 Task: Create new contact,   with mail id: 'SimonRiya@aisin.com', first name: 'Riya', Last name: 'Simon', Job Title: Chief Technology Officer, Phone number (202) 555-8901. Change life cycle stage to  'Lead' and lead status to 'New'. Add new company to the associated contact: www.oocllogistics.com
 and type: Reseller. Logged in from softage.3@softage.net
Action: Mouse moved to (67, 70)
Screenshot: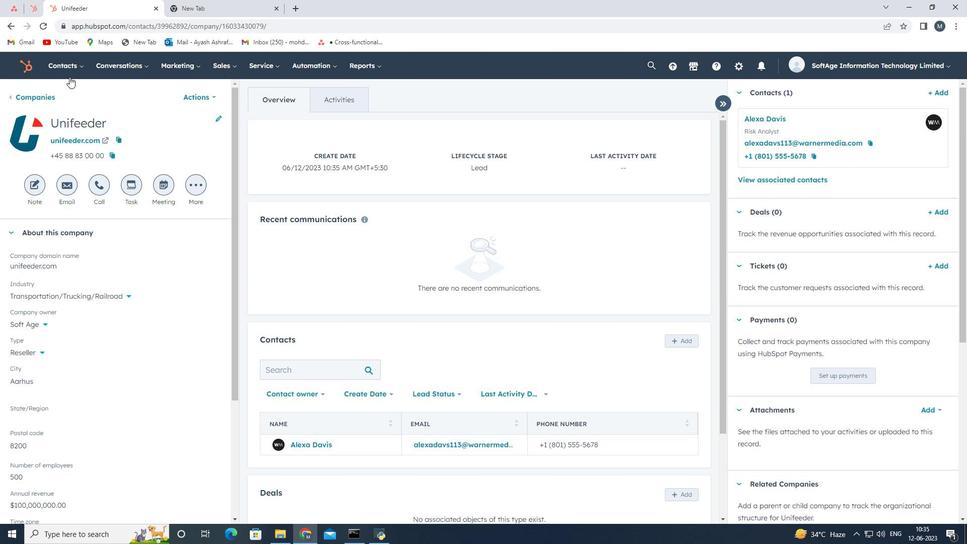 
Action: Mouse pressed left at (67, 70)
Screenshot: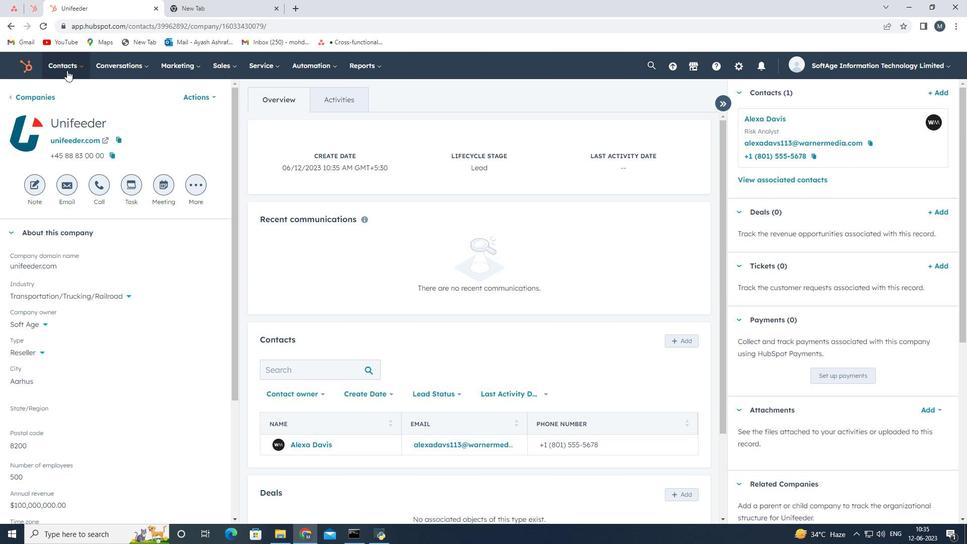 
Action: Mouse moved to (18, 66)
Screenshot: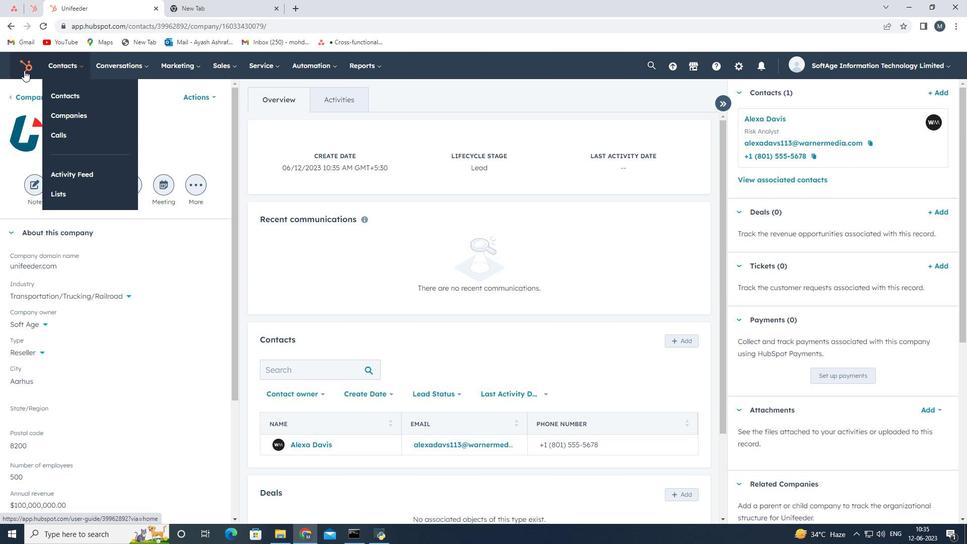 
Action: Mouse pressed left at (18, 66)
Screenshot: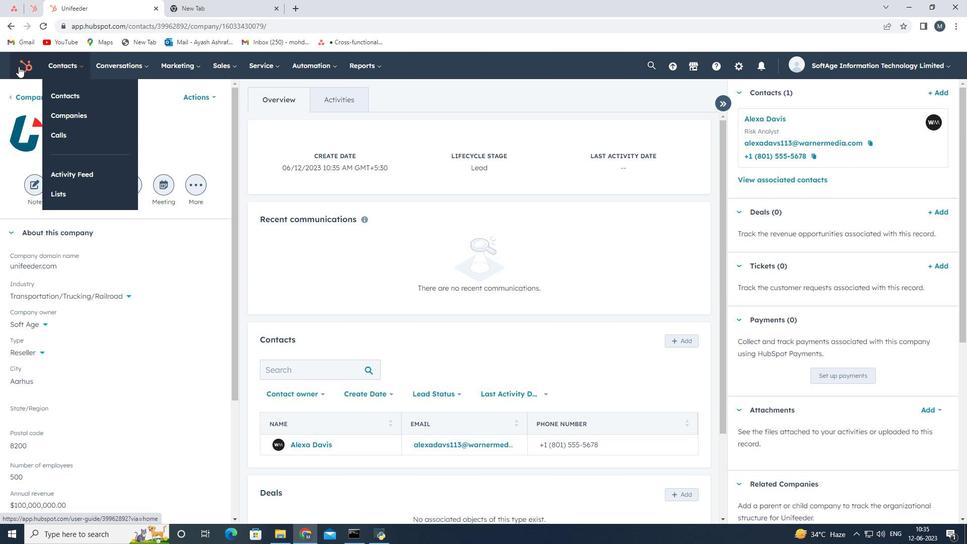 
Action: Mouse moved to (60, 70)
Screenshot: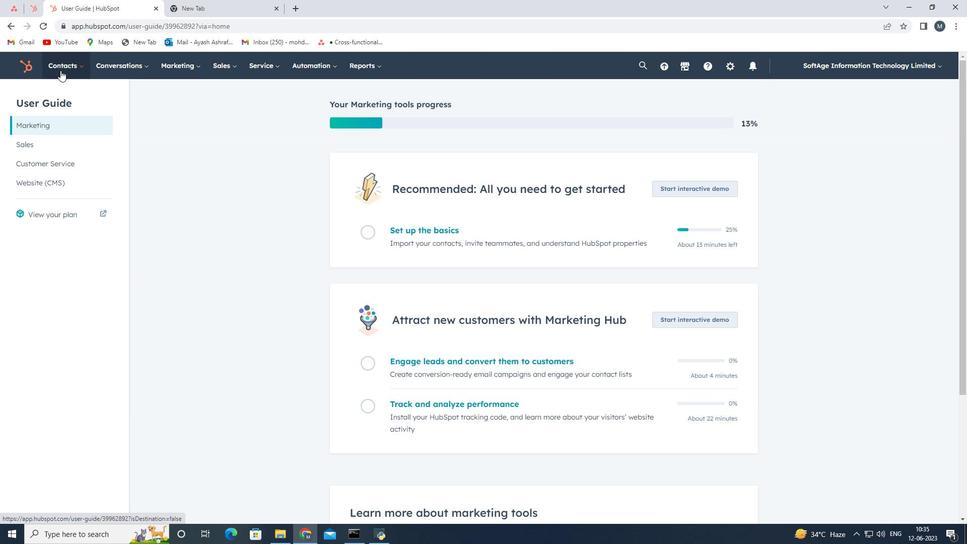 
Action: Mouse pressed left at (60, 70)
Screenshot: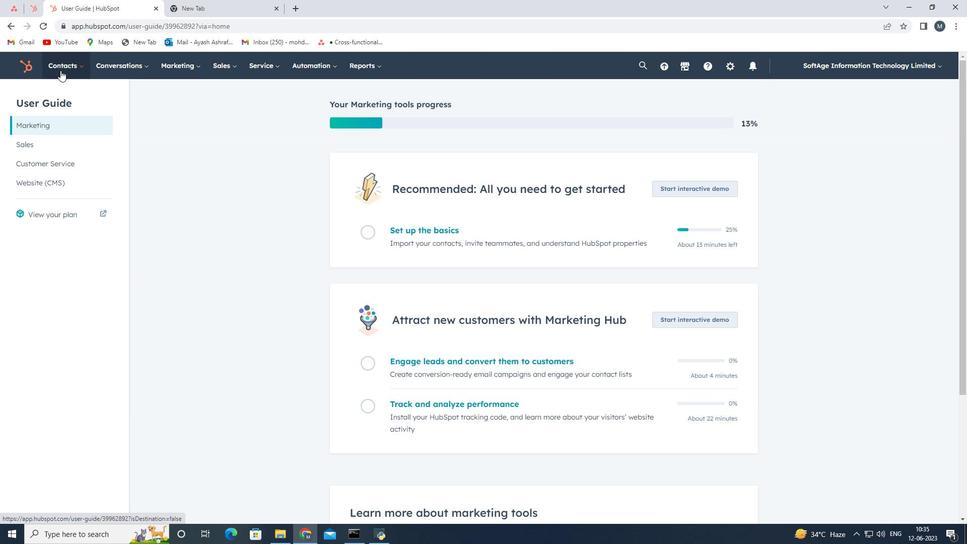 
Action: Mouse moved to (76, 97)
Screenshot: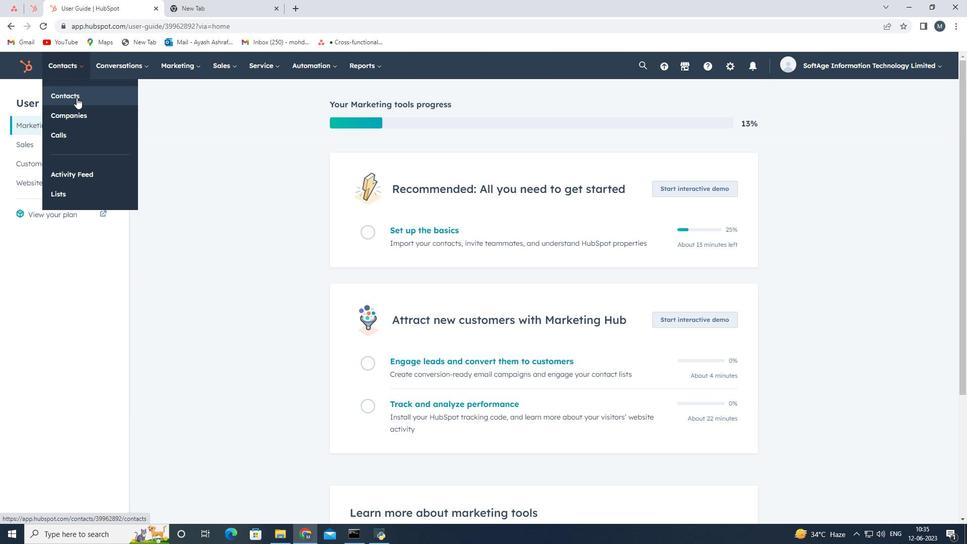 
Action: Mouse pressed left at (76, 97)
Screenshot: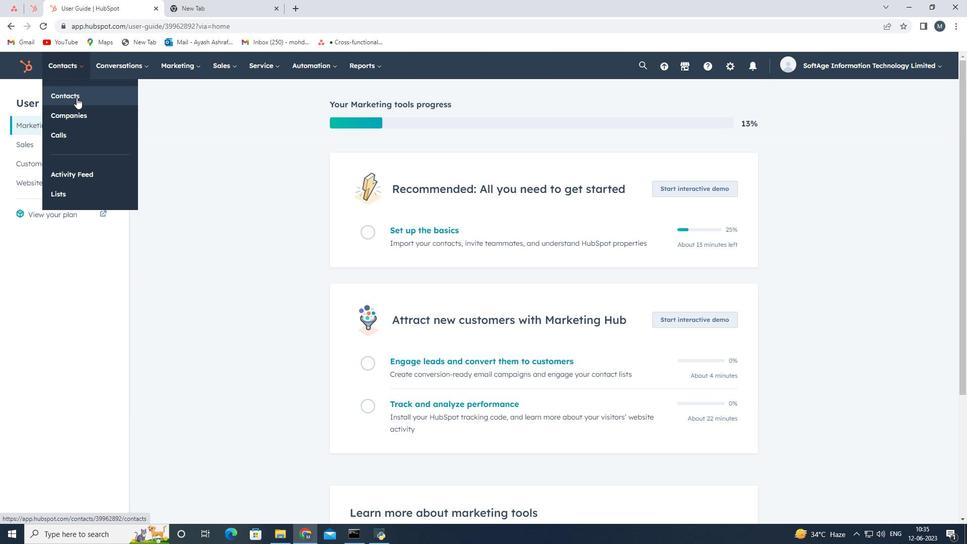 
Action: Mouse moved to (914, 99)
Screenshot: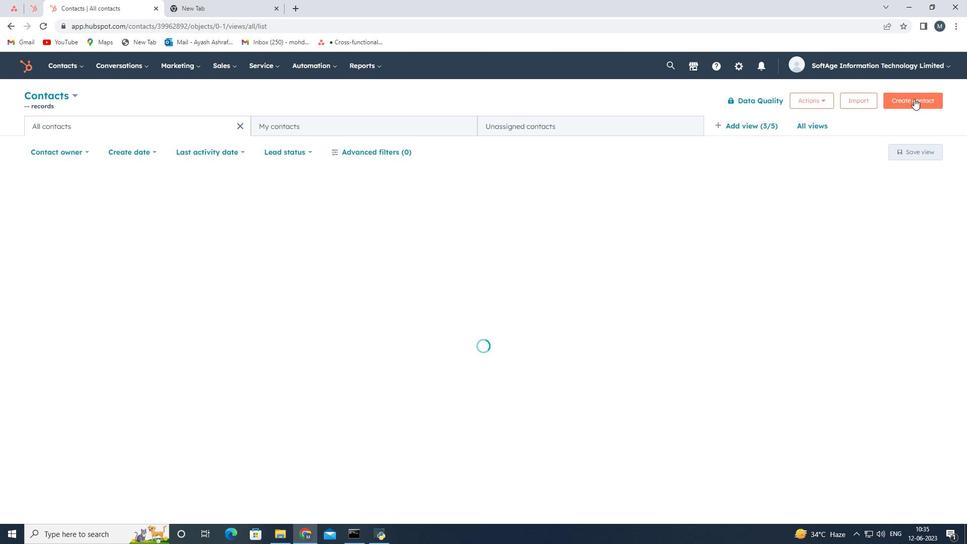 
Action: Mouse pressed left at (914, 99)
Screenshot: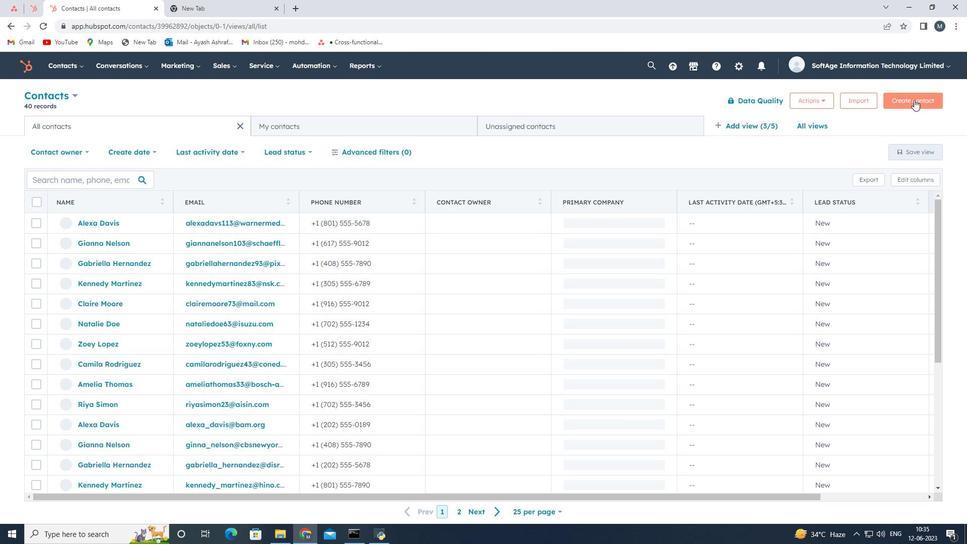 
Action: Mouse moved to (808, 145)
Screenshot: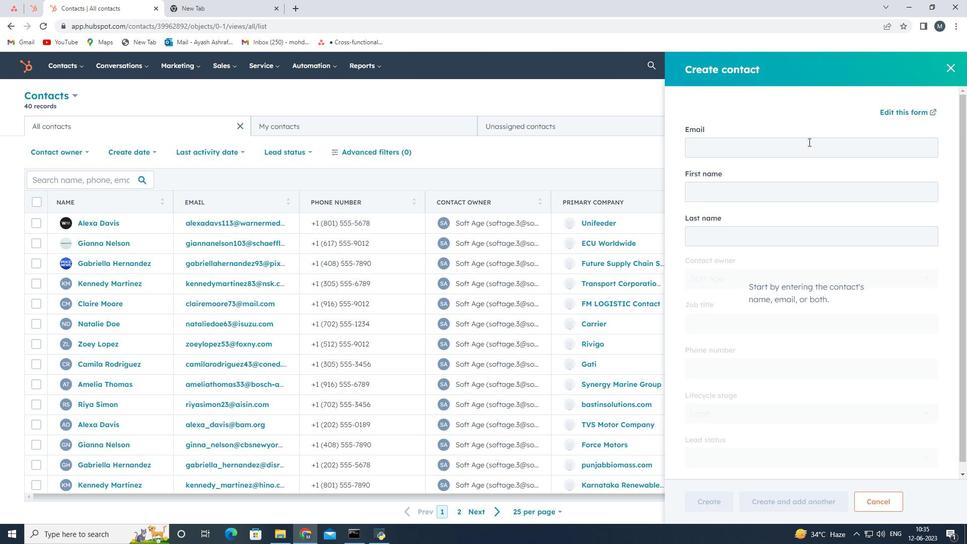 
Action: Mouse pressed left at (808, 145)
Screenshot: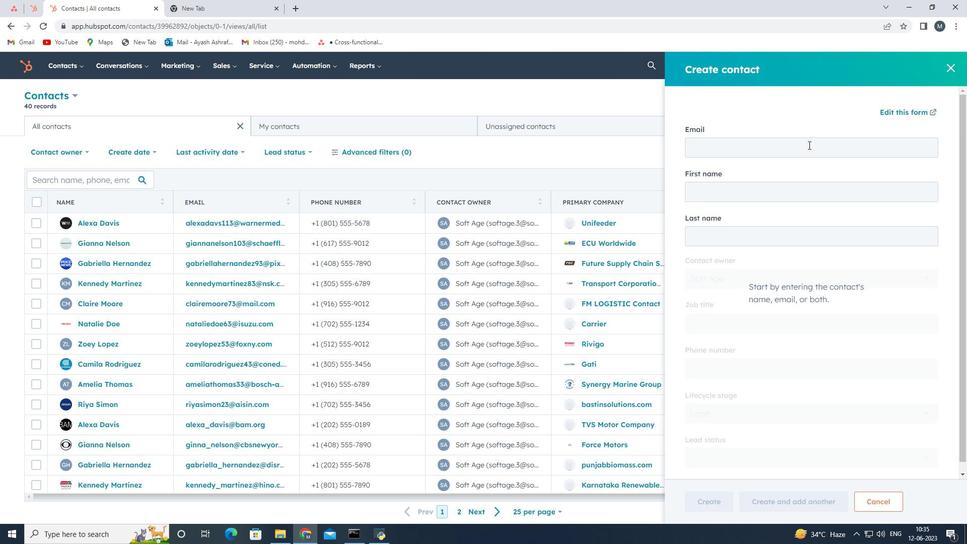
Action: Mouse moved to (809, 129)
Screenshot: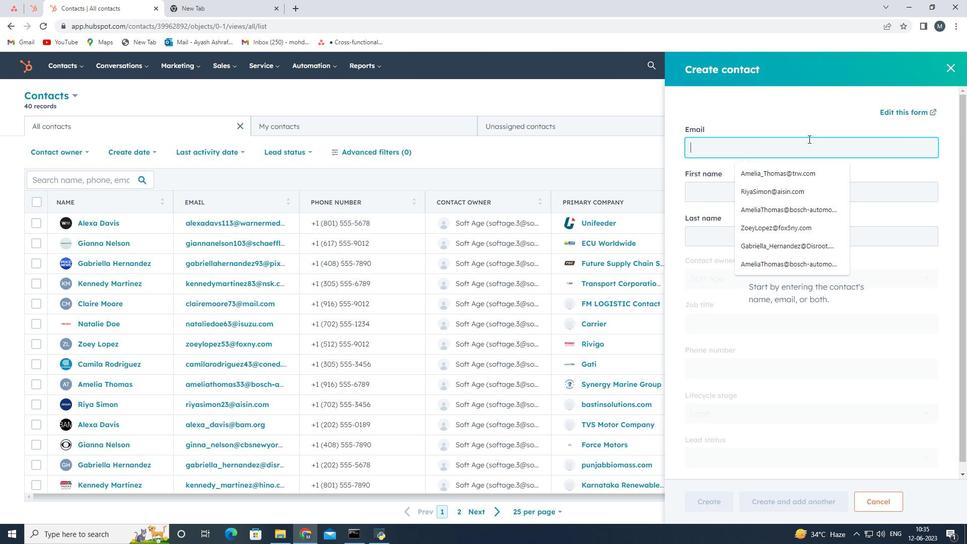 
Action: Key pressed <Key.shift>Simon<Key.shift>Rya<Key.backspace><Key.backspace>iya<Key.shift><Key.shift><Key.shift><Key.shift><Key.shift><Key.shift><Key.shift><Key.shift><Key.shift><Key.shift><Key.shift><Key.shift><Key.shift><Key.shift><Key.shift><Key.shift>@aisin.com
Screenshot: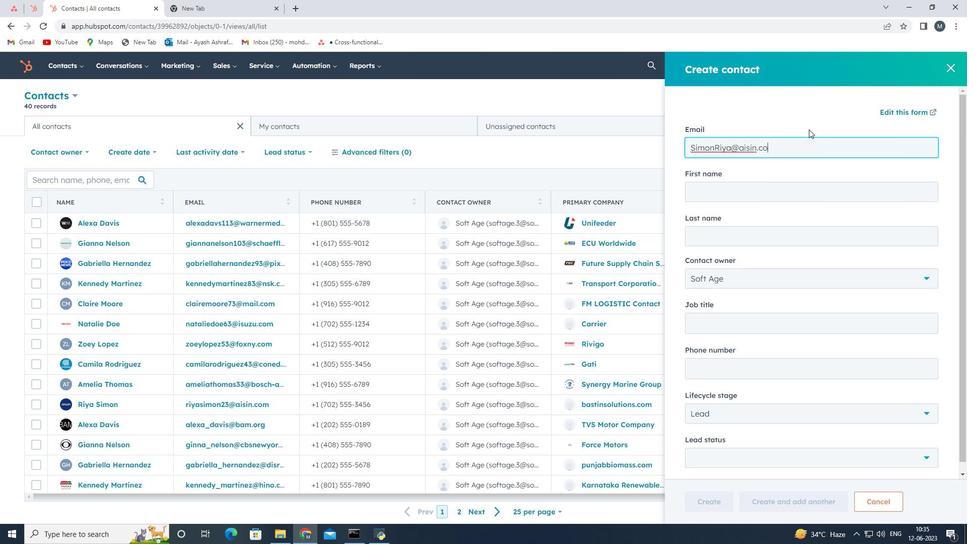 
Action: Mouse moved to (744, 190)
Screenshot: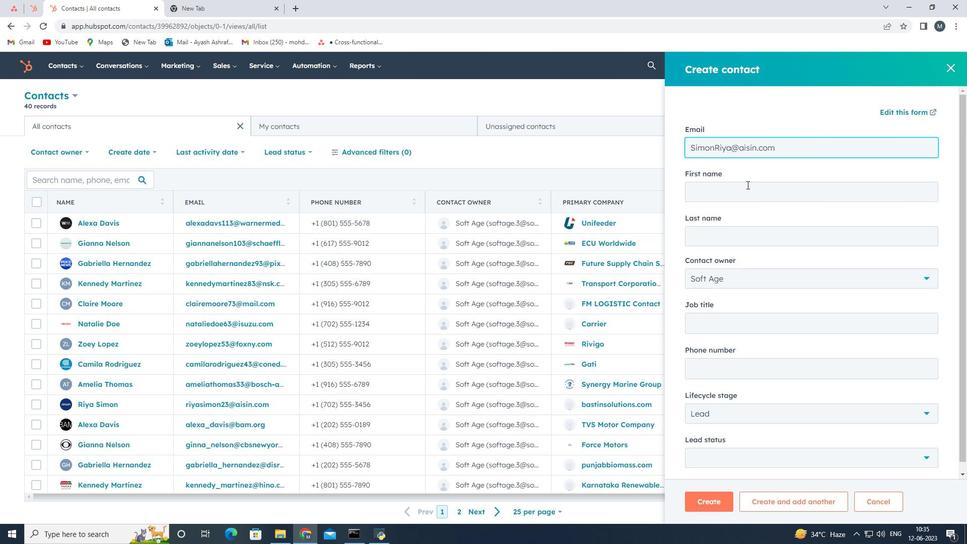 
Action: Mouse pressed left at (744, 190)
Screenshot: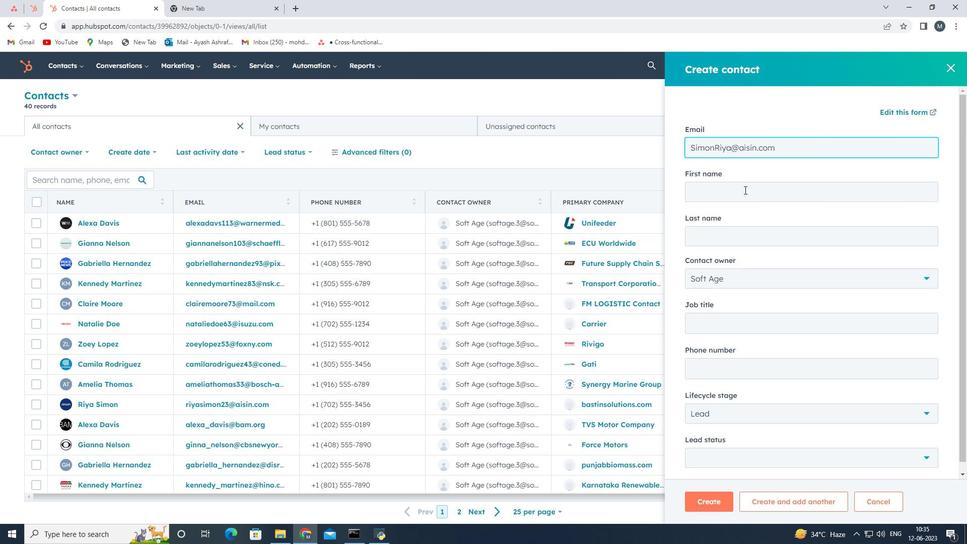 
Action: Key pressed <Key.shift>
Screenshot: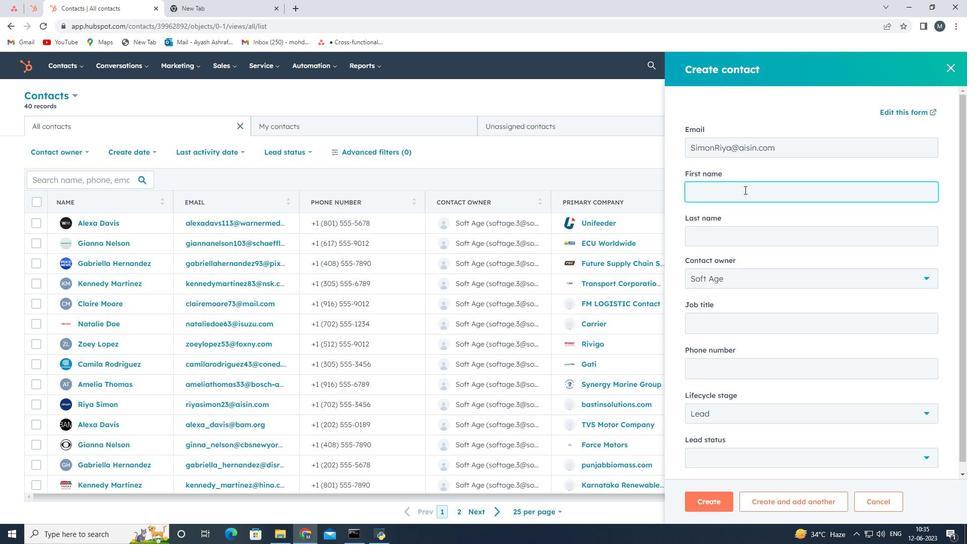 
Action: Mouse moved to (745, 187)
Screenshot: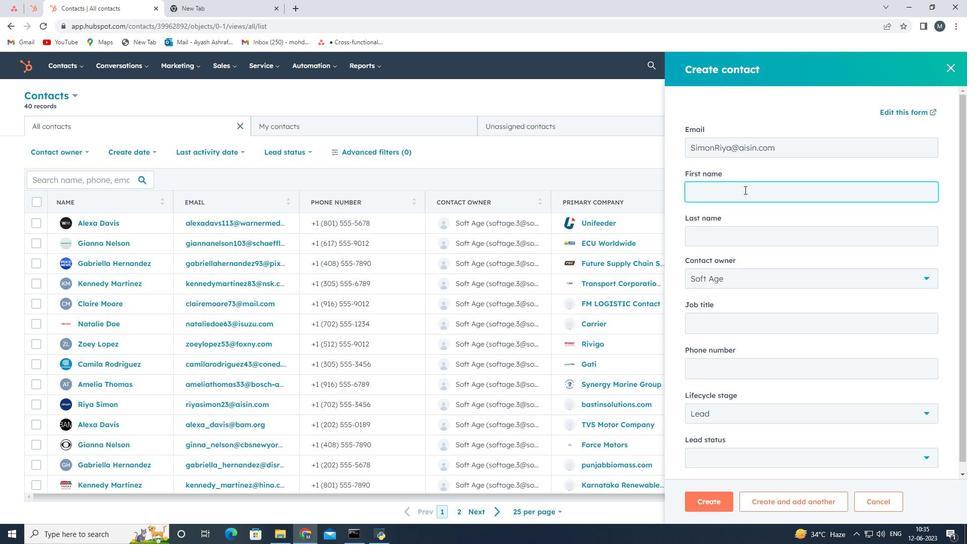 
Action: Key pressed <Key.shift><Key.shift><Key.shift><Key.shift><Key.shift><Key.shift><Key.shift><Key.shift><Key.shift><Key.shift><Key.shift><Key.shift><Key.shift><Key.shift><Key.shift><Key.shift><Key.shift><Key.shift><Key.shift><Key.shift><Key.shift><Key.shift><Key.shift><Key.shift><Key.shift><Key.shift>
Screenshot: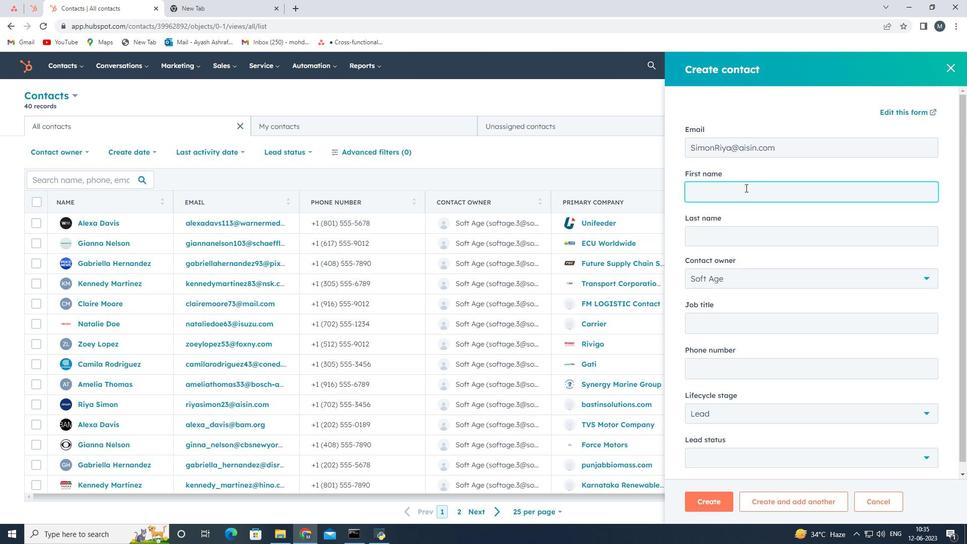 
Action: Mouse moved to (746, 187)
Screenshot: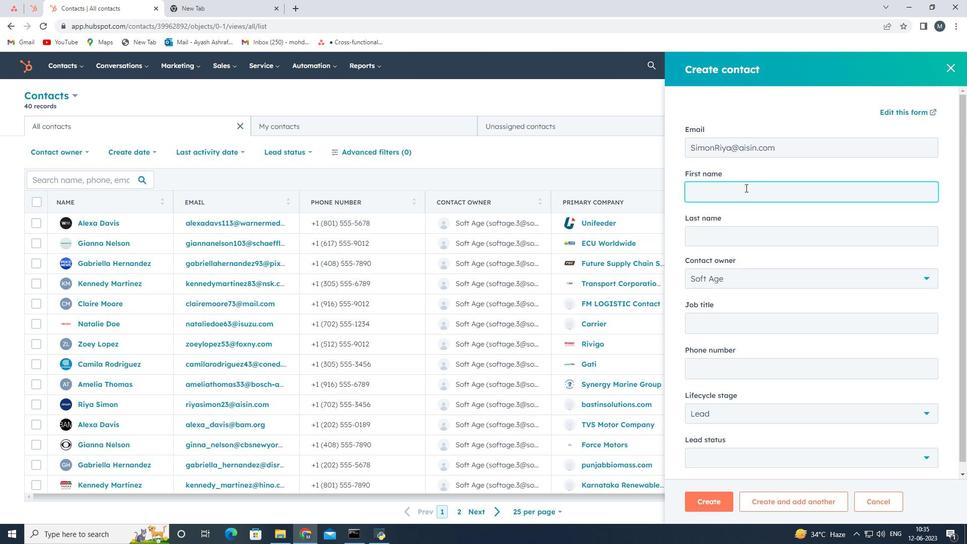 
Action: Key pressed <Key.shift><Key.shift><Key.shift><Key.shift><Key.shift><Key.shift><Key.shift><Key.shift><Key.shift>Riya
Screenshot: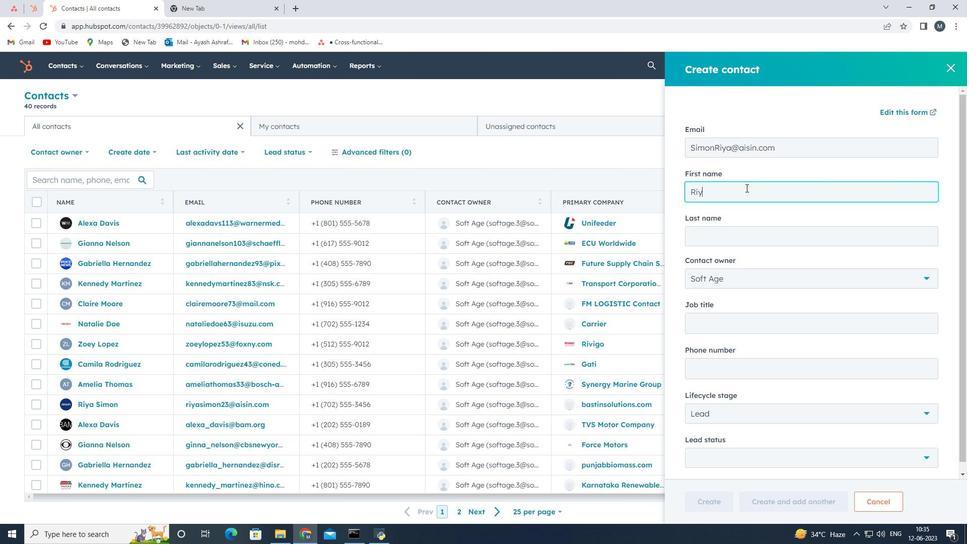 
Action: Mouse moved to (743, 233)
Screenshot: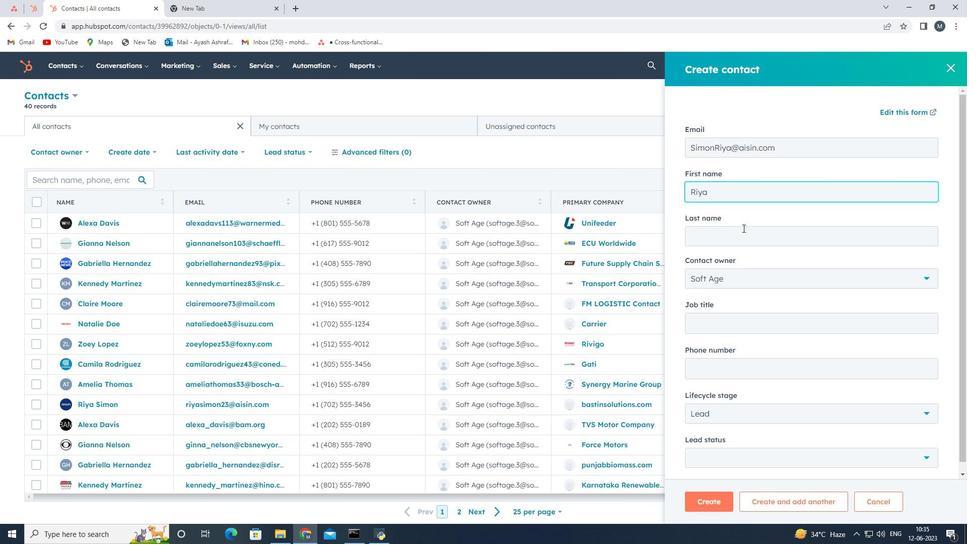 
Action: Mouse pressed left at (743, 233)
Screenshot: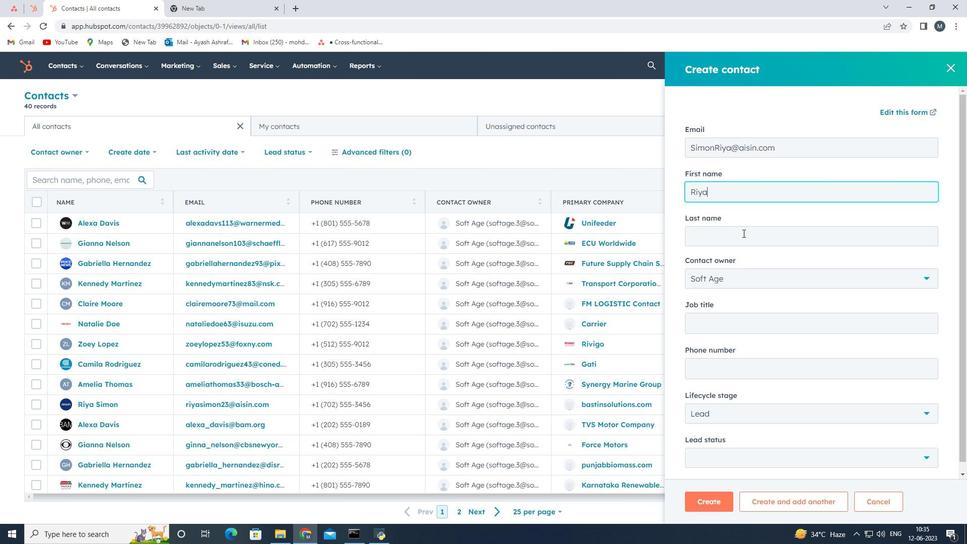 
Action: Key pressed <Key.shift>
Screenshot: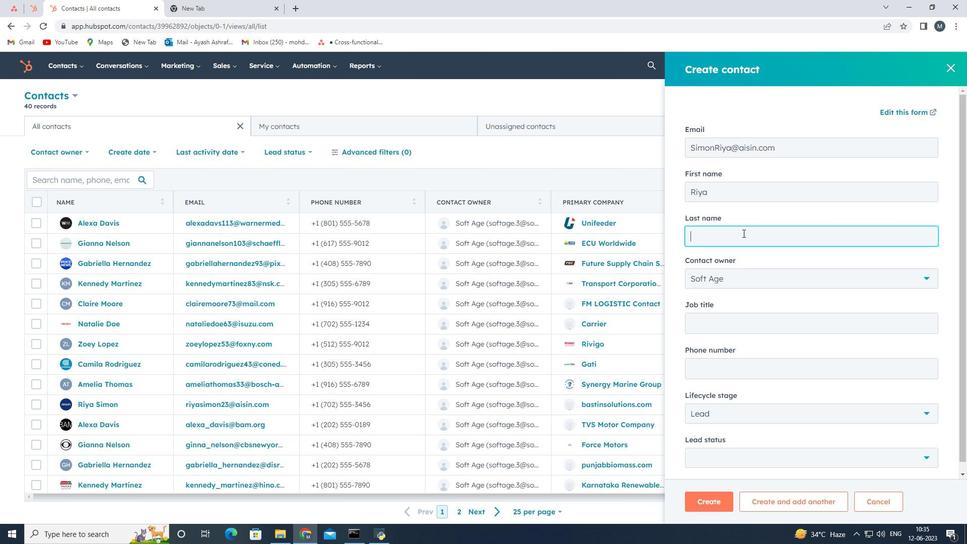 
Action: Mouse moved to (743, 233)
Screenshot: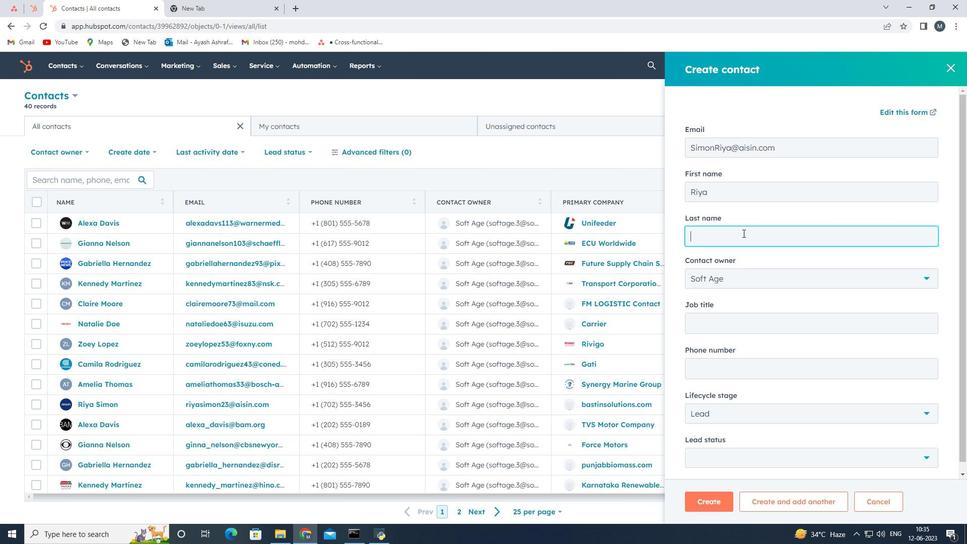 
Action: Key pressed <Key.shift><Key.shift><Key.shift><Key.shift><Key.shift><Key.shift><Key.shift><Key.shift><Key.shift><Key.shift><Key.shift><Key.shift><Key.shift><Key.shift><Key.shift><Key.shift><Key.shift><Key.shift><Key.shift><Key.shift><Key.shift>Simon
Screenshot: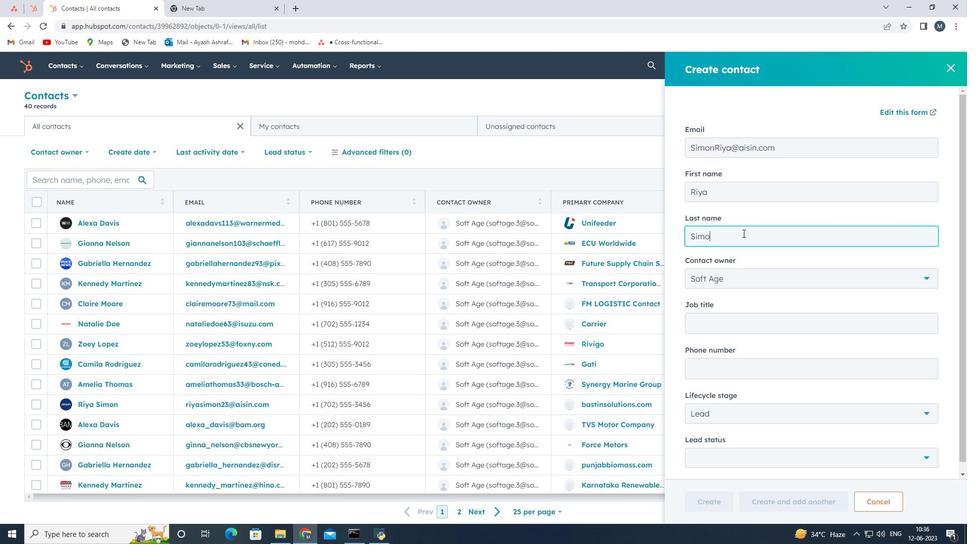 
Action: Mouse moved to (762, 323)
Screenshot: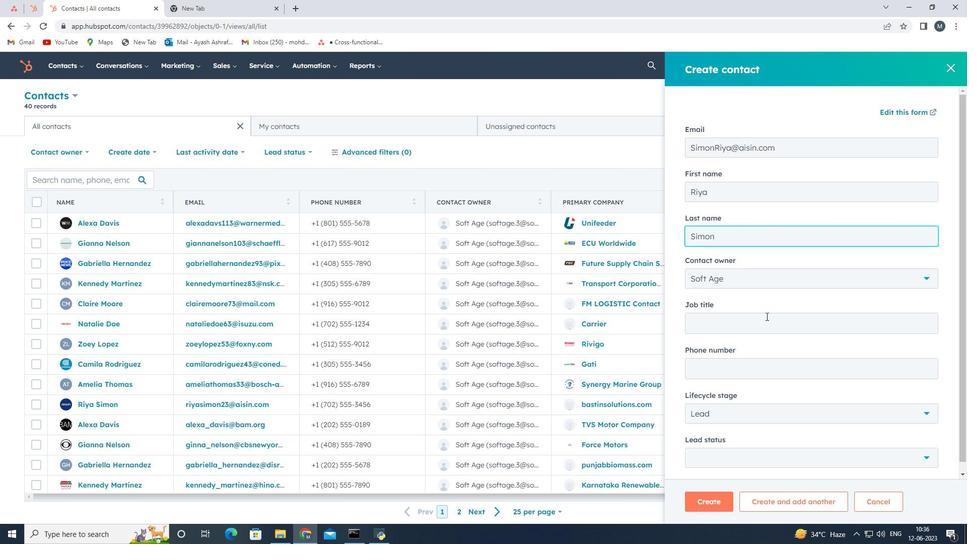 
Action: Mouse pressed left at (762, 323)
Screenshot: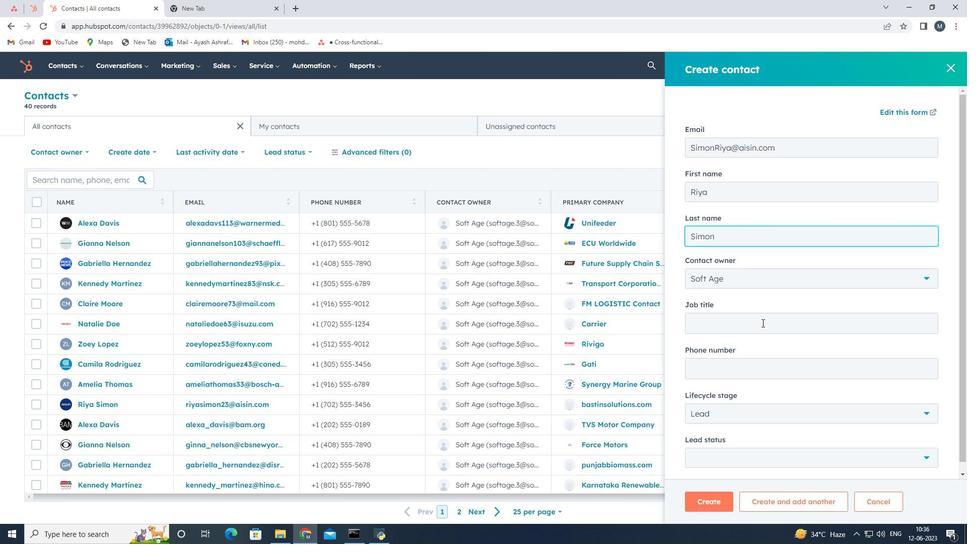 
Action: Mouse moved to (760, 322)
Screenshot: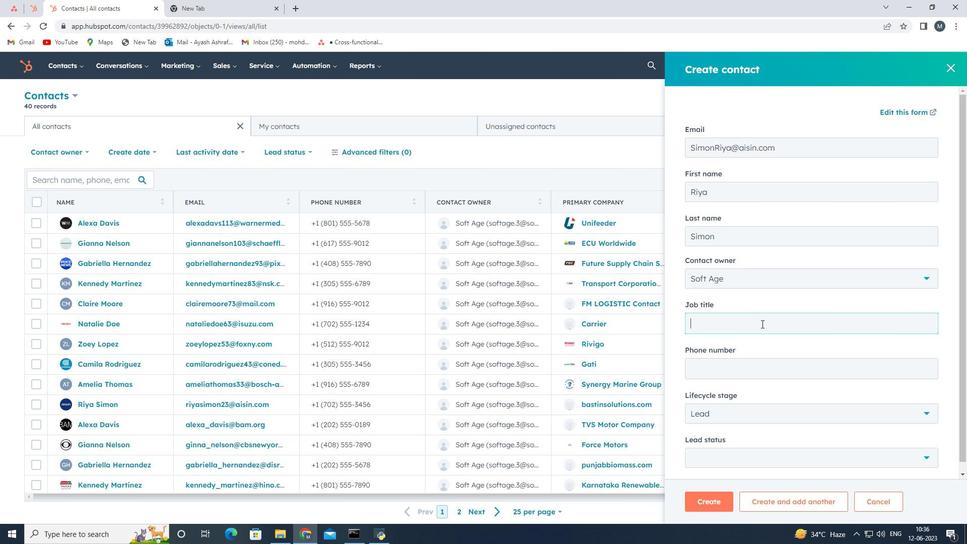 
Action: Key pressed <Key.shift><Key.shift><Key.shift><Key.shift><Key.shift><Key.shift><Key.shift><Key.shift><Key.shift><Key.shift><Key.shift><Key.shift><Key.shift><Key.shift><Key.shift><Key.shift>Chief<Key.space><Key.shift>Tecnolgy
Screenshot: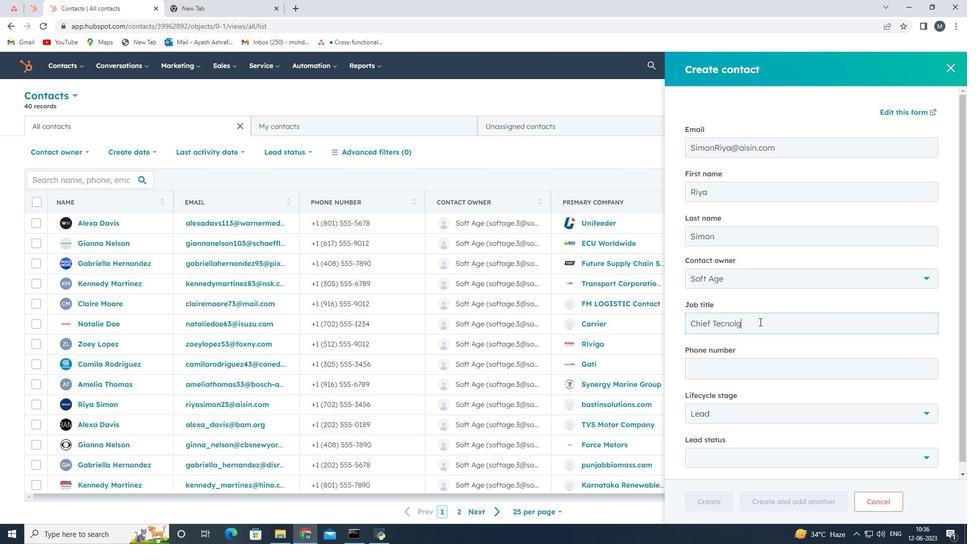 
Action: Mouse moved to (725, 323)
Screenshot: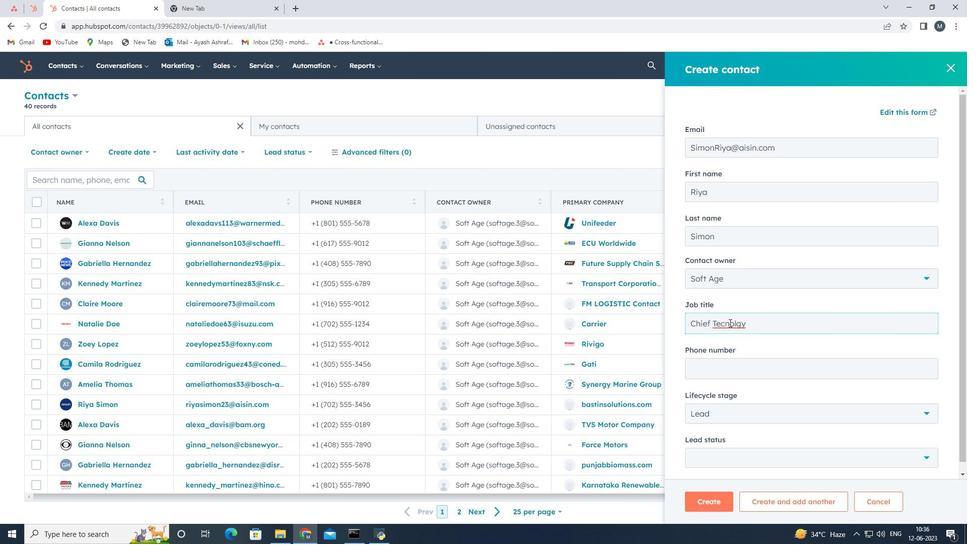 
Action: Mouse pressed left at (725, 323)
Screenshot: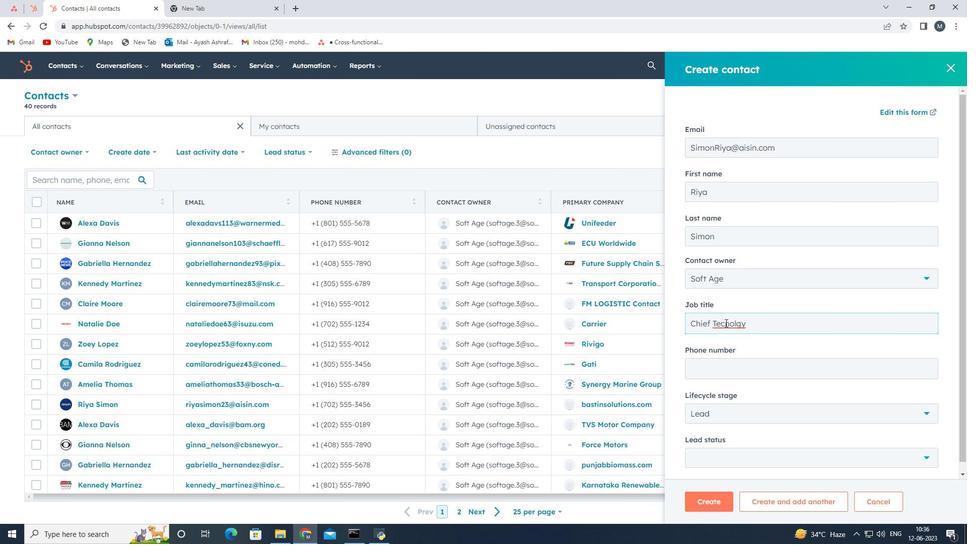 
Action: Mouse moved to (725, 323)
Screenshot: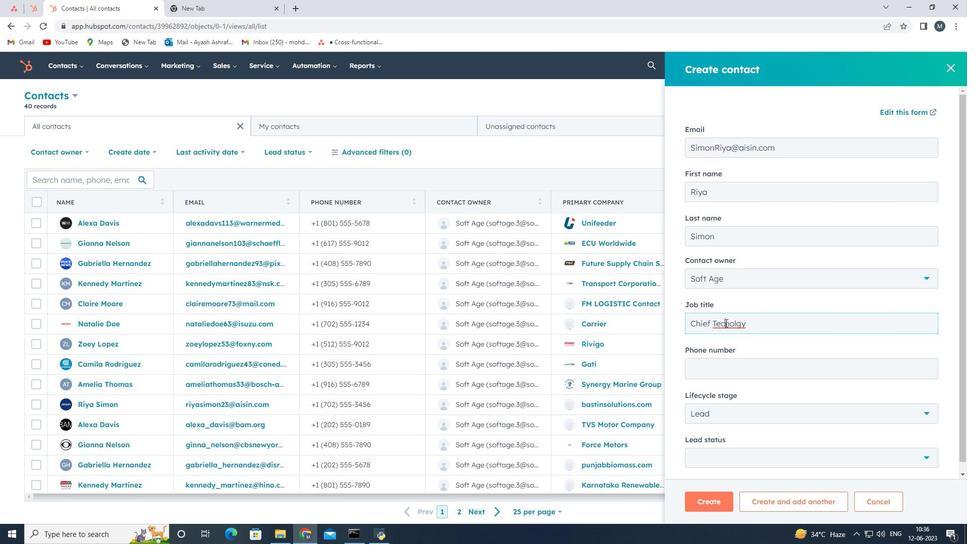 
Action: Key pressed h
Screenshot: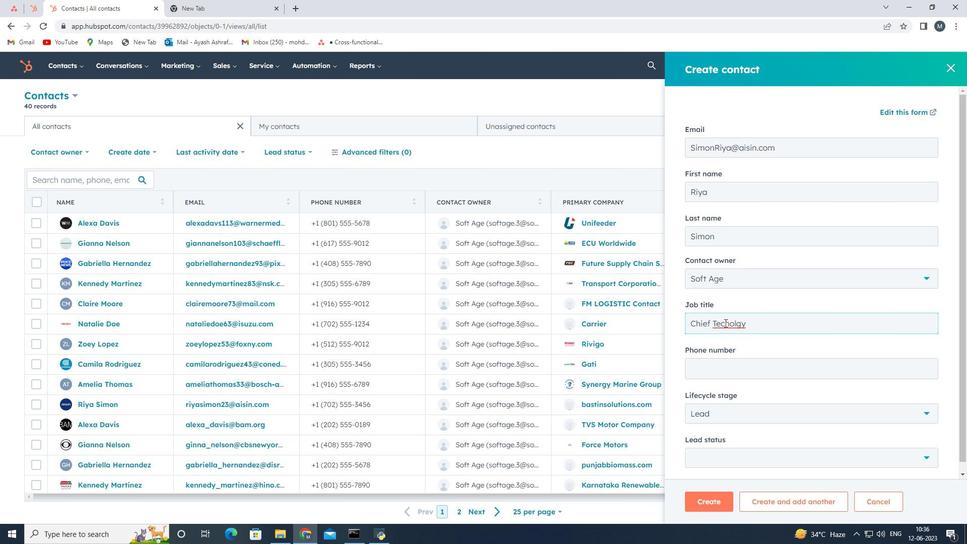 
Action: Mouse moved to (736, 367)
Screenshot: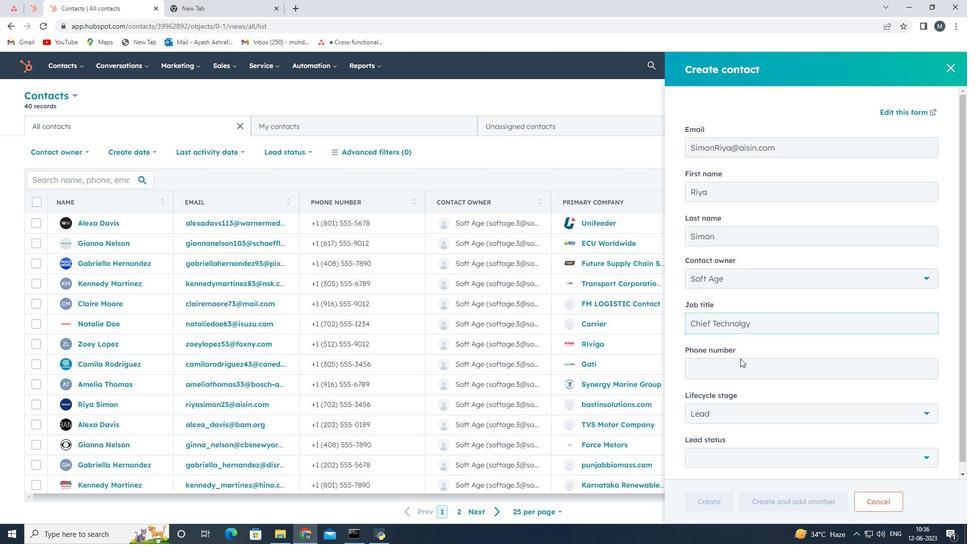 
Action: Mouse pressed left at (736, 367)
Screenshot: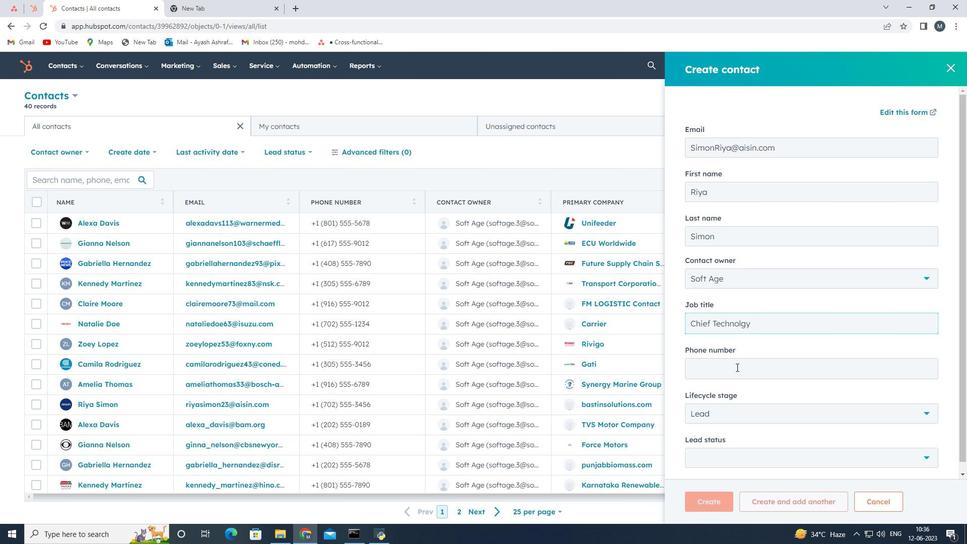 
Action: Mouse moved to (769, 270)
Screenshot: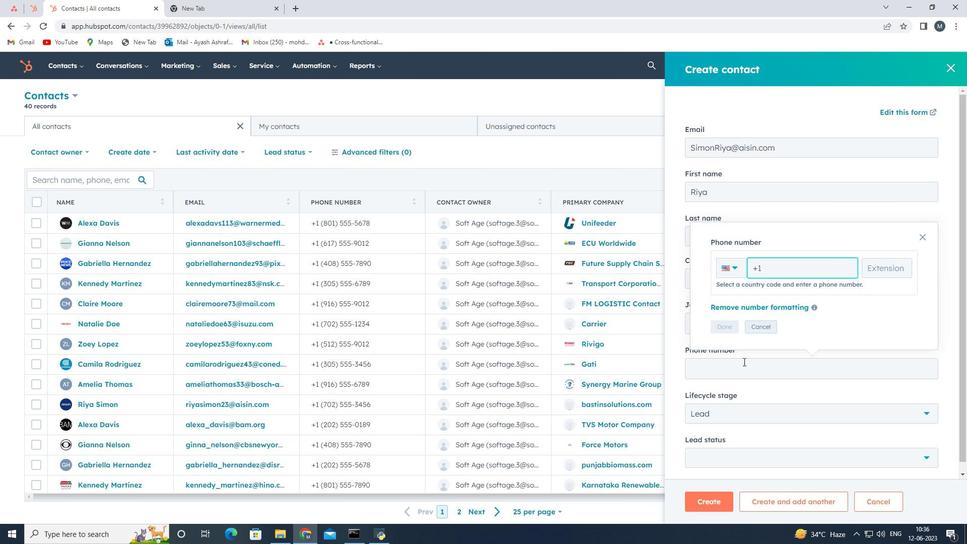 
Action: Key pressed 2025558
Screenshot: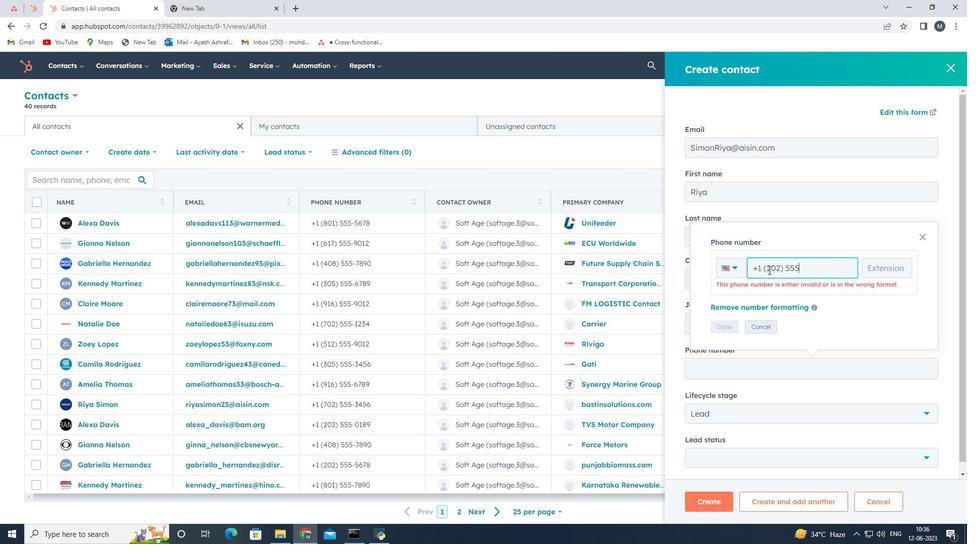 
Action: Mouse moved to (769, 268)
Screenshot: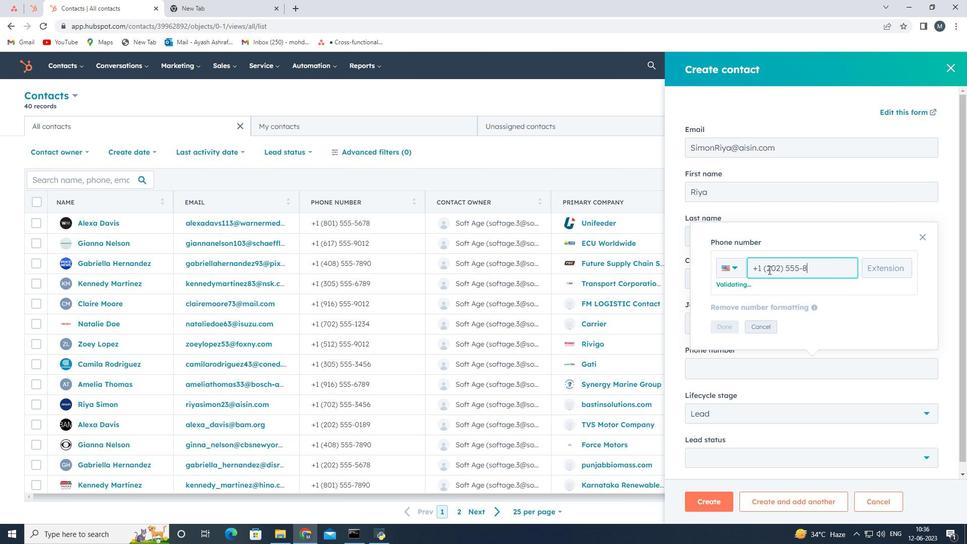 
Action: Key pressed 9
Screenshot: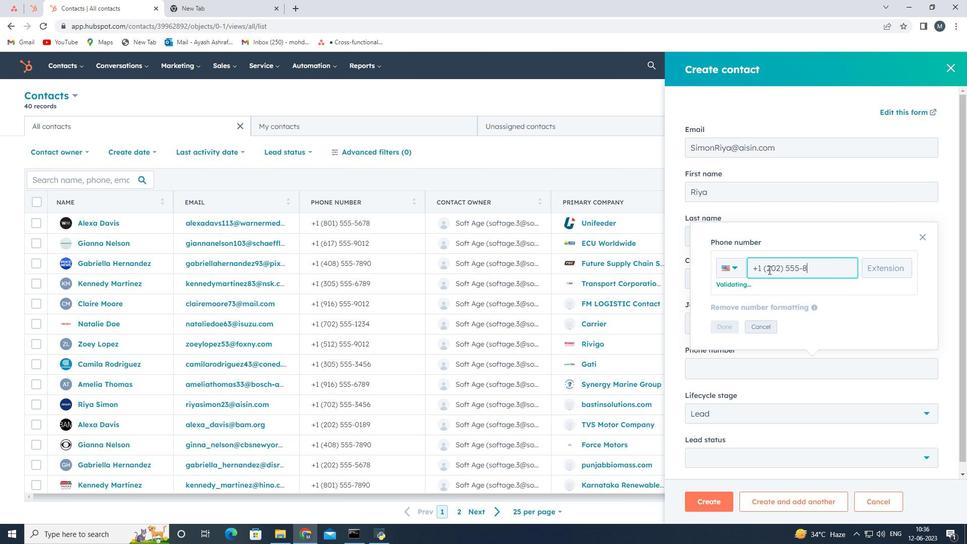 
Action: Mouse moved to (763, 243)
Screenshot: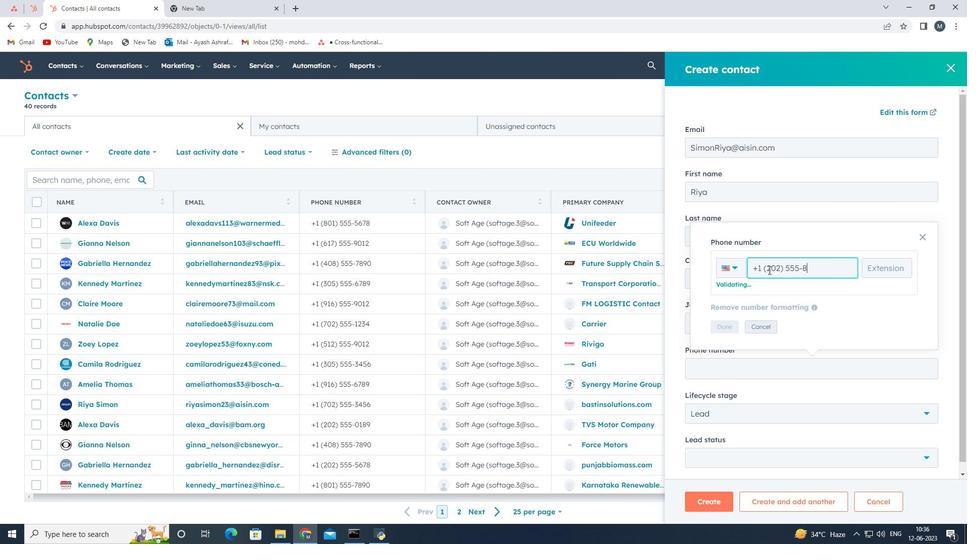 
Action: Key pressed 01
Screenshot: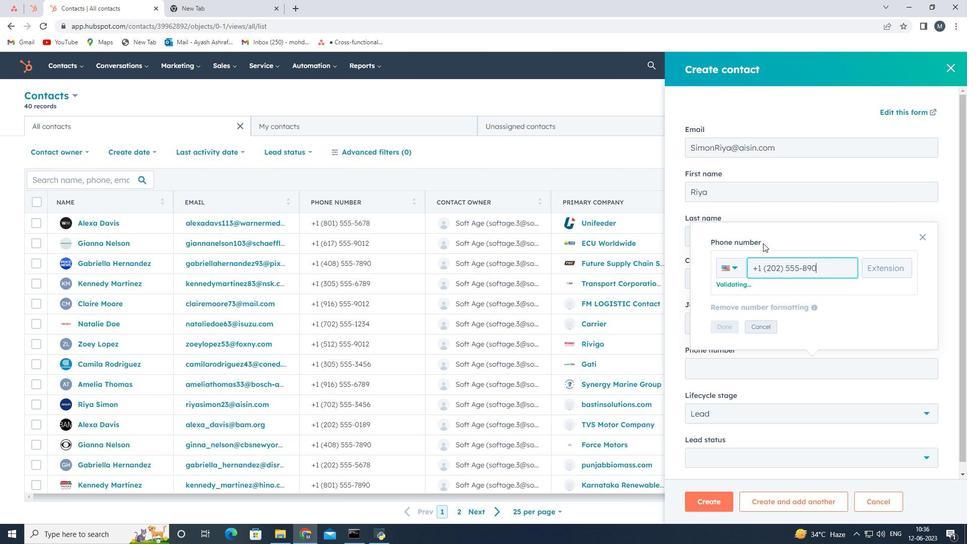 
Action: Mouse moved to (732, 330)
Screenshot: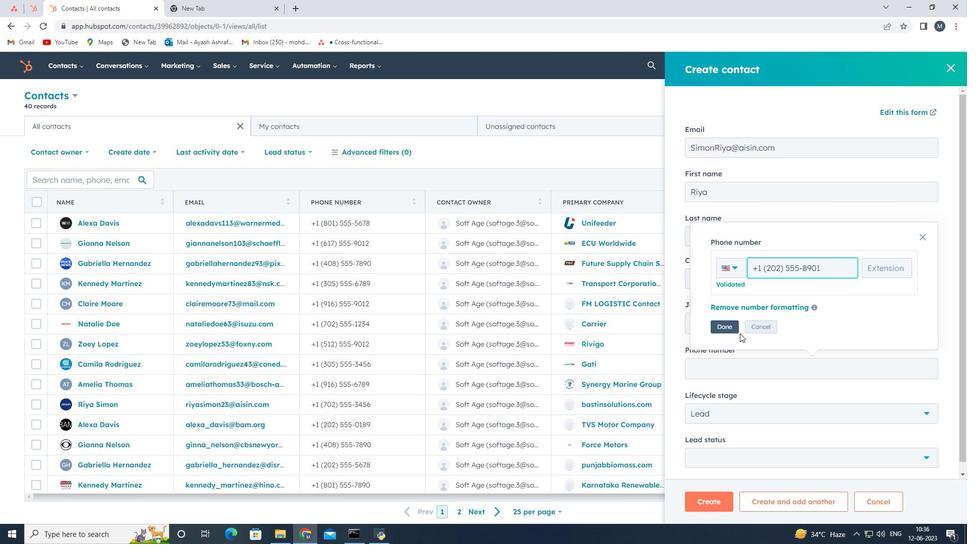 
Action: Mouse pressed left at (732, 330)
Screenshot: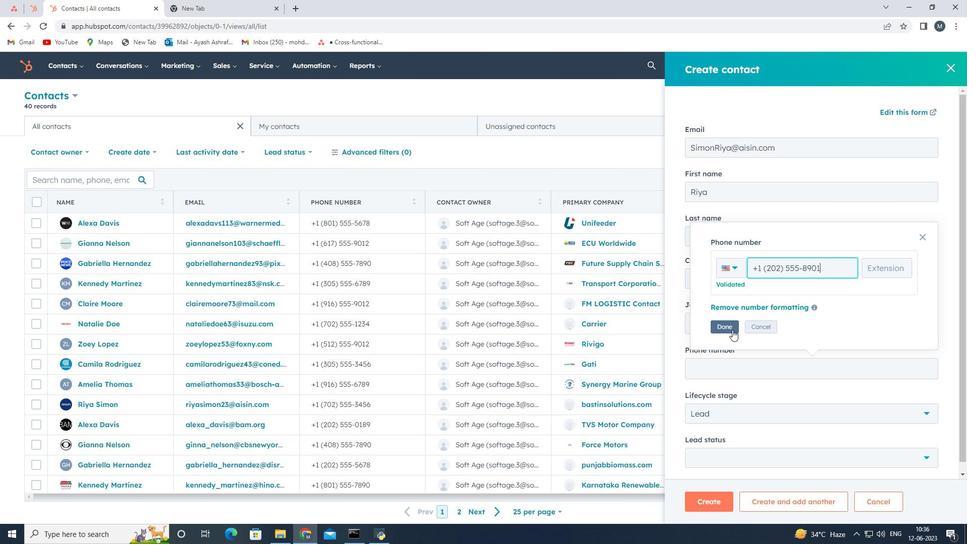 
Action: Mouse moved to (717, 454)
Screenshot: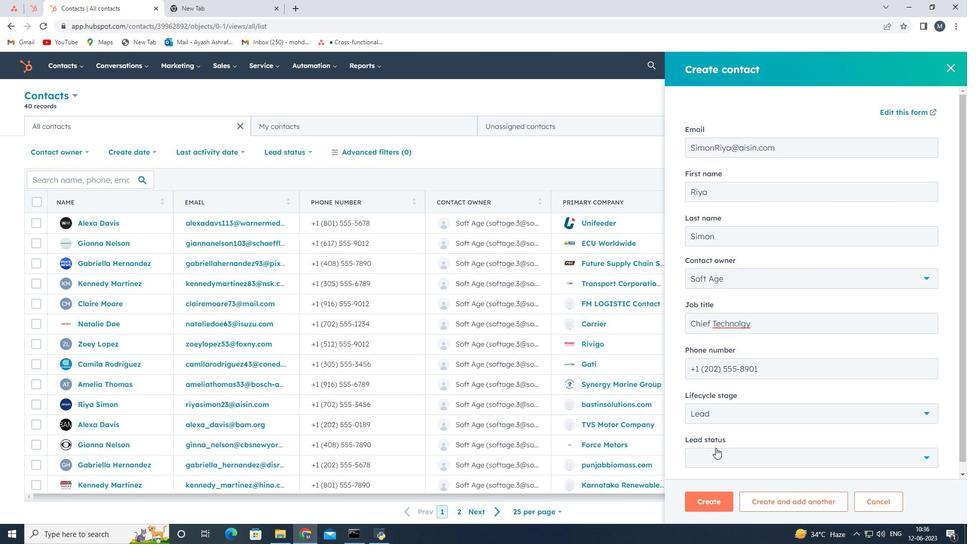 
Action: Mouse pressed left at (717, 454)
Screenshot: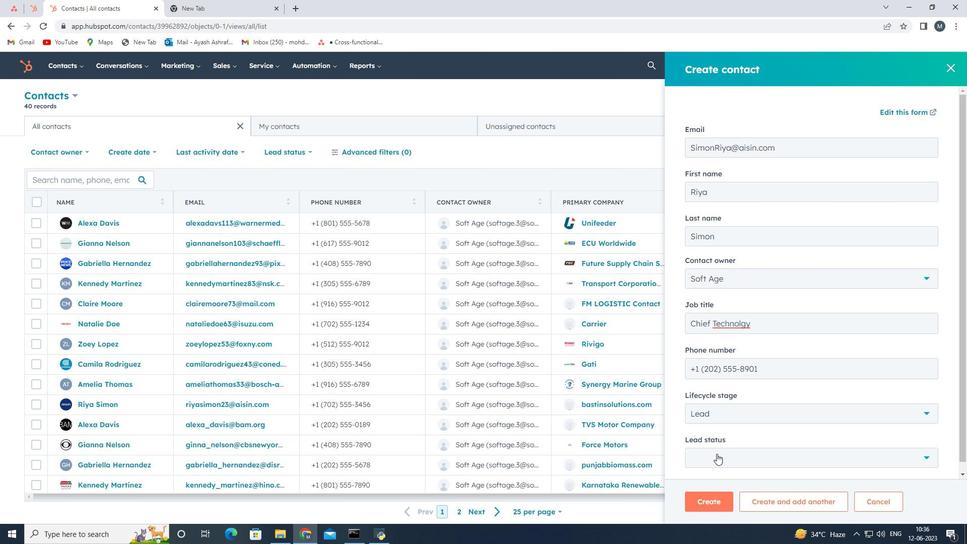 
Action: Mouse moved to (711, 362)
Screenshot: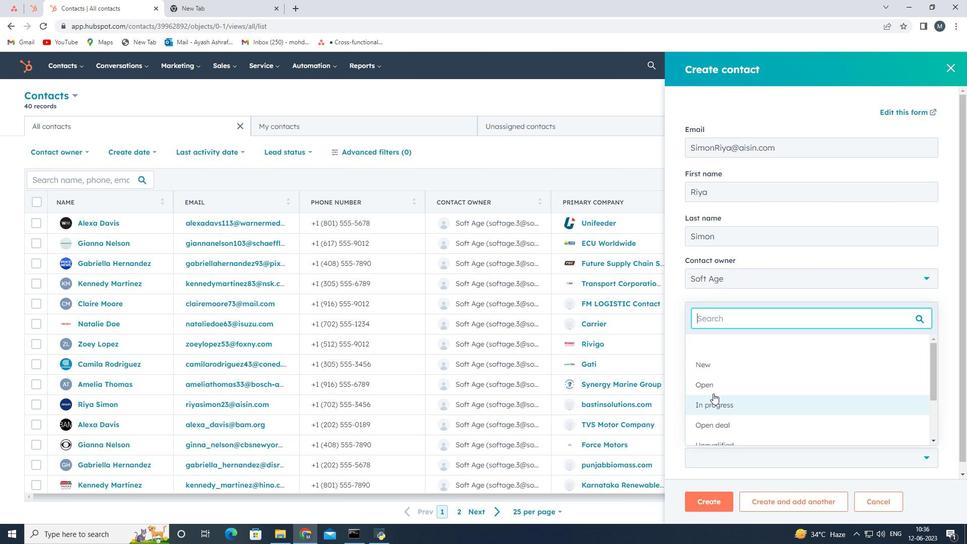 
Action: Mouse pressed left at (711, 362)
Screenshot: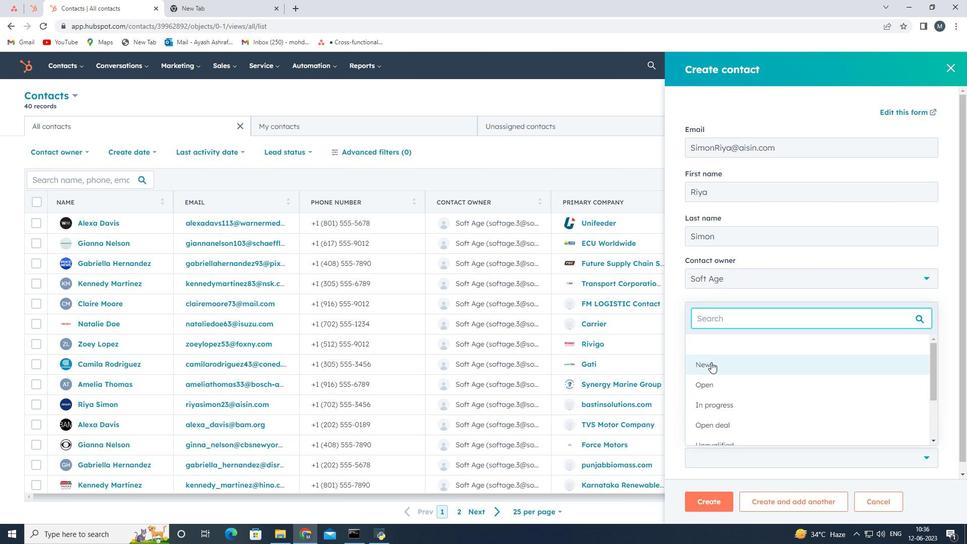 
Action: Mouse moved to (697, 493)
Screenshot: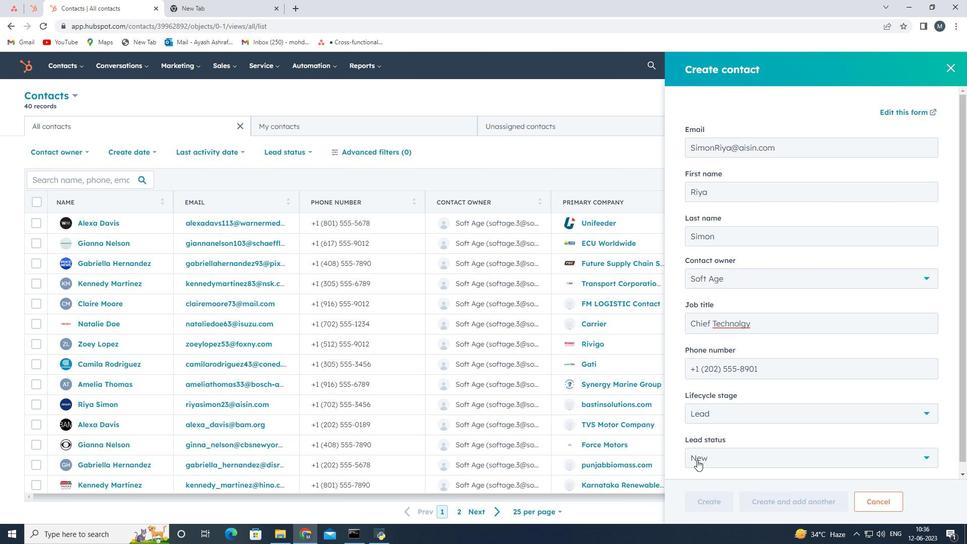 
Action: Mouse scrolled (697, 492) with delta (0, 0)
Screenshot: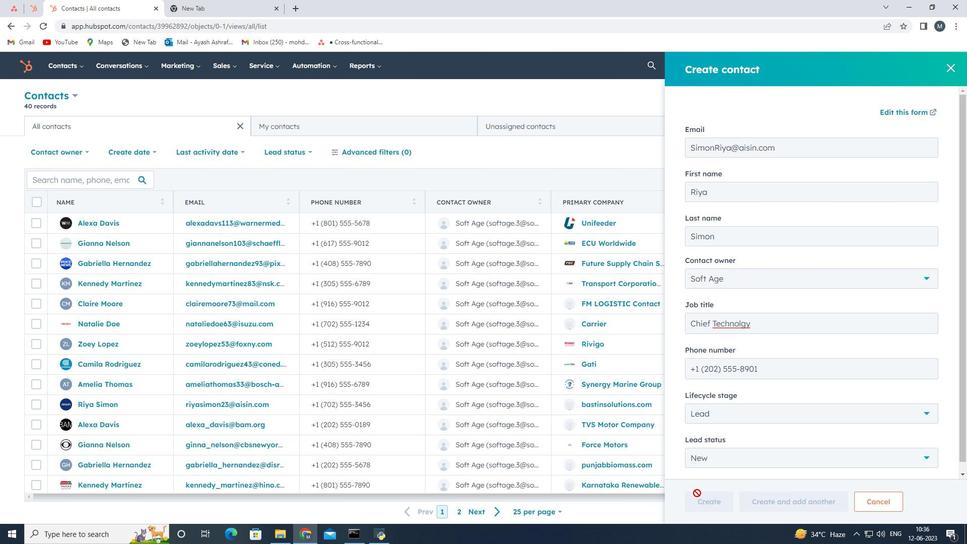 
Action: Mouse moved to (698, 493)
Screenshot: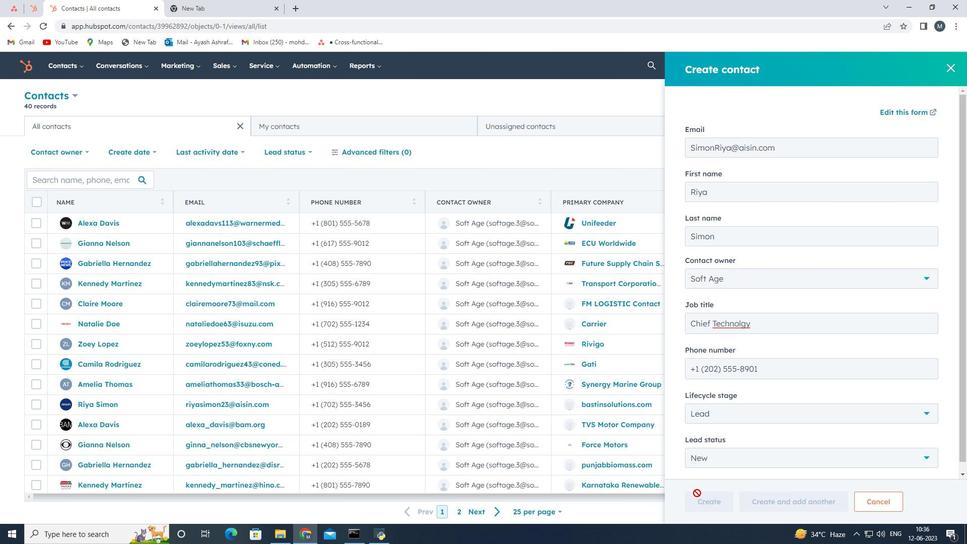 
Action: Mouse scrolled (698, 493) with delta (0, 0)
Screenshot: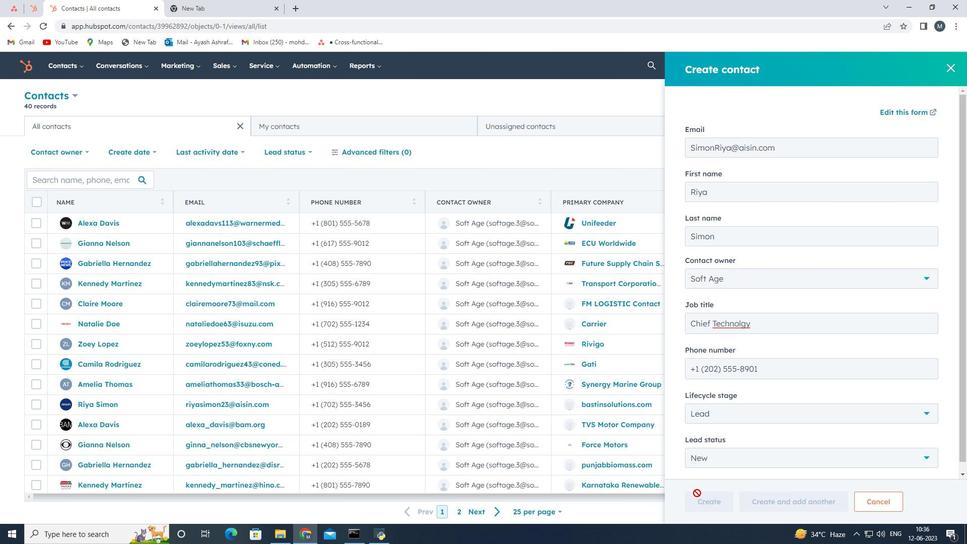 
Action: Mouse scrolled (698, 493) with delta (0, 0)
Screenshot: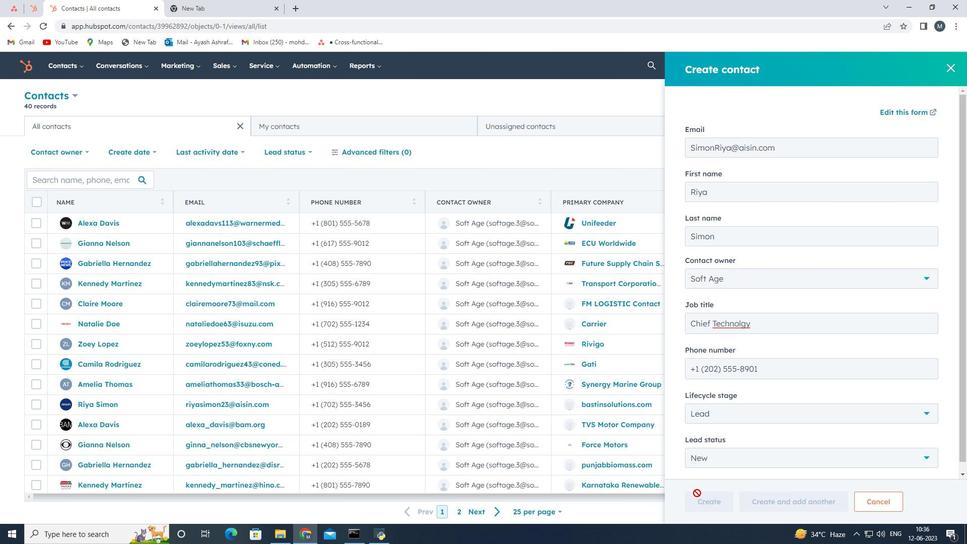 
Action: Mouse scrolled (698, 493) with delta (0, 0)
Screenshot: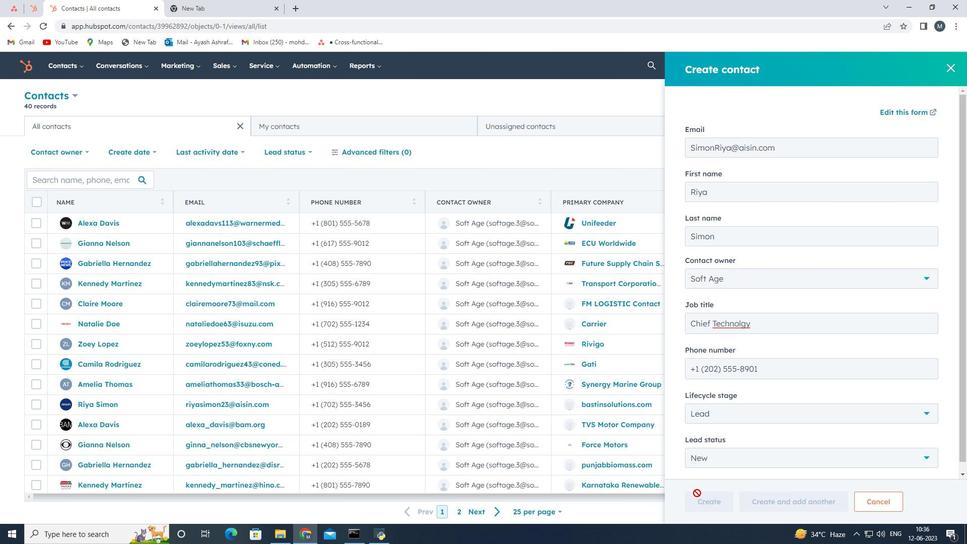 
Action: Mouse moved to (708, 500)
Screenshot: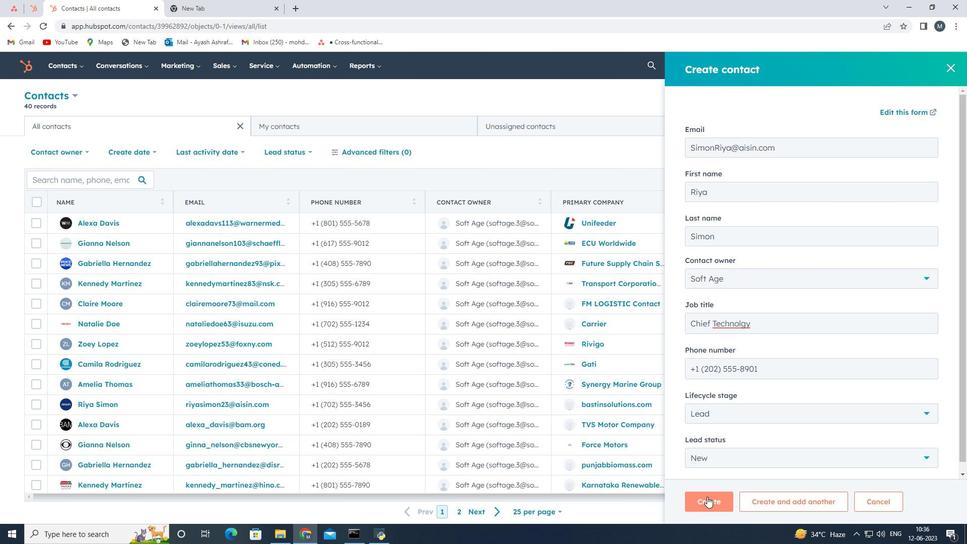 
Action: Mouse pressed left at (708, 500)
Screenshot: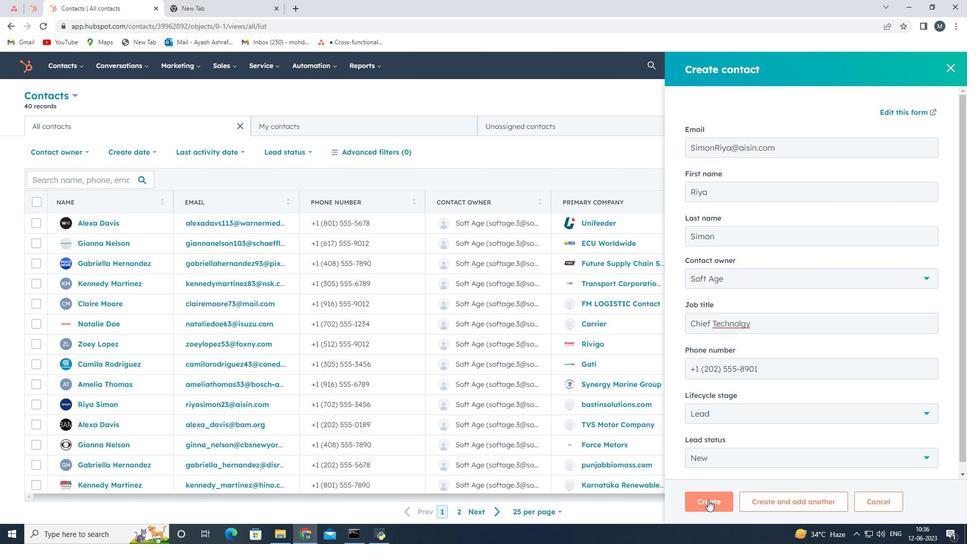 
Action: Mouse moved to (690, 341)
Screenshot: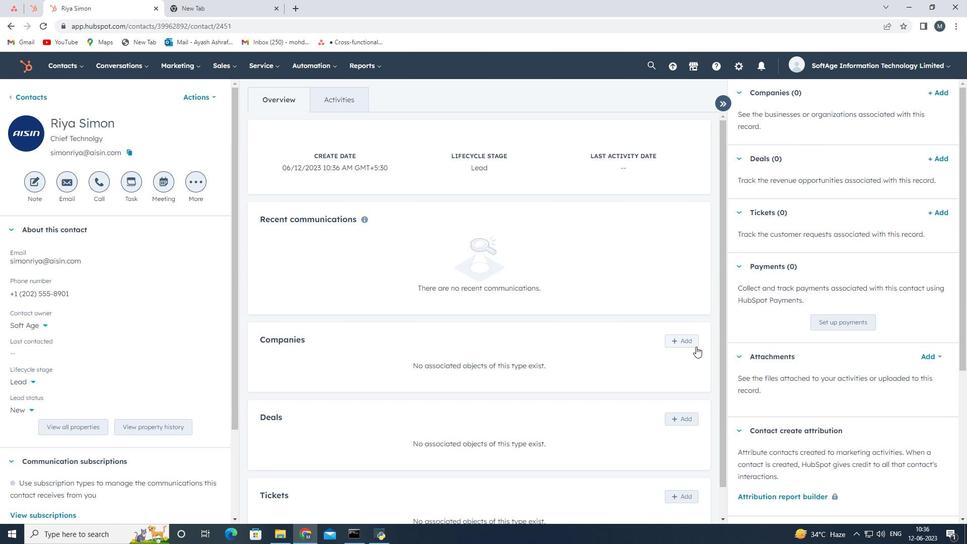 
Action: Mouse pressed left at (690, 341)
Screenshot: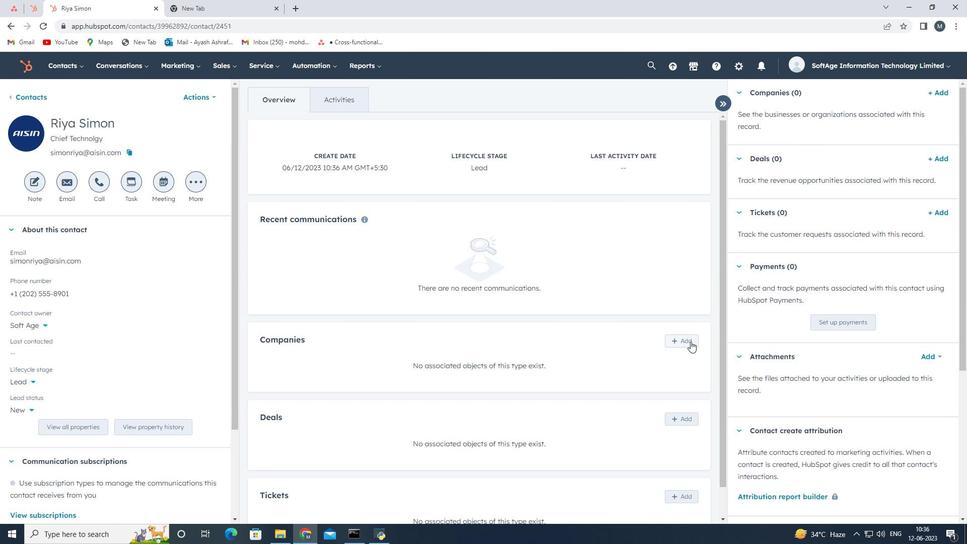 
Action: Mouse moved to (743, 121)
Screenshot: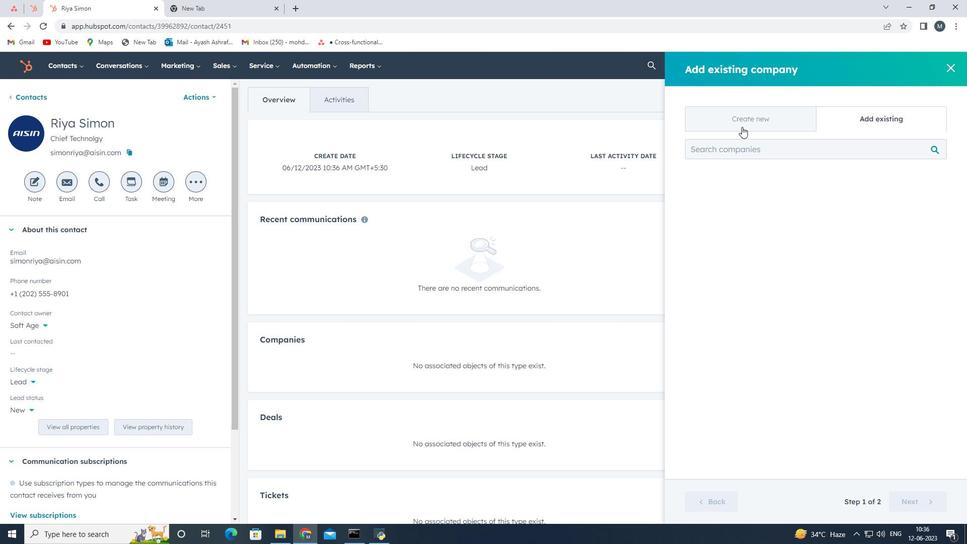 
Action: Mouse pressed left at (743, 121)
Screenshot: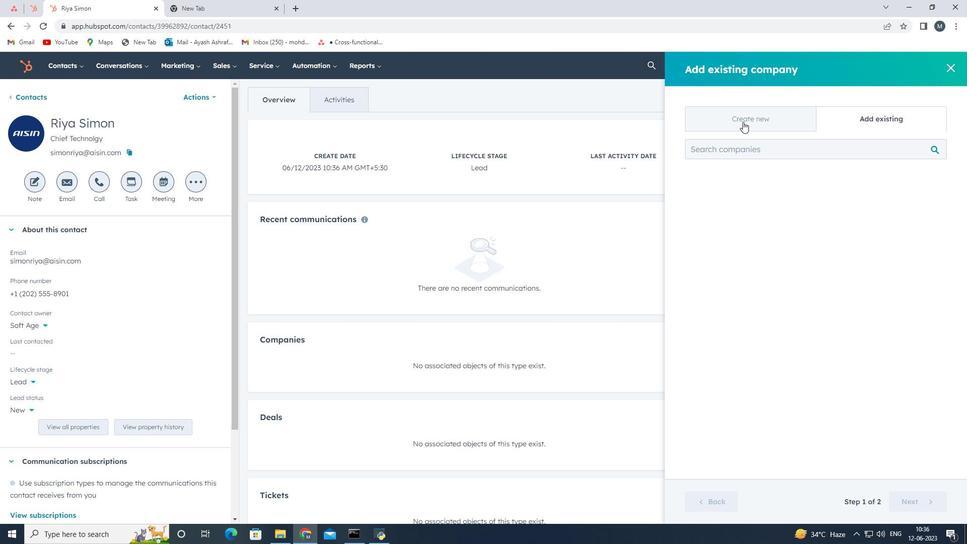 
Action: Mouse moved to (725, 183)
Screenshot: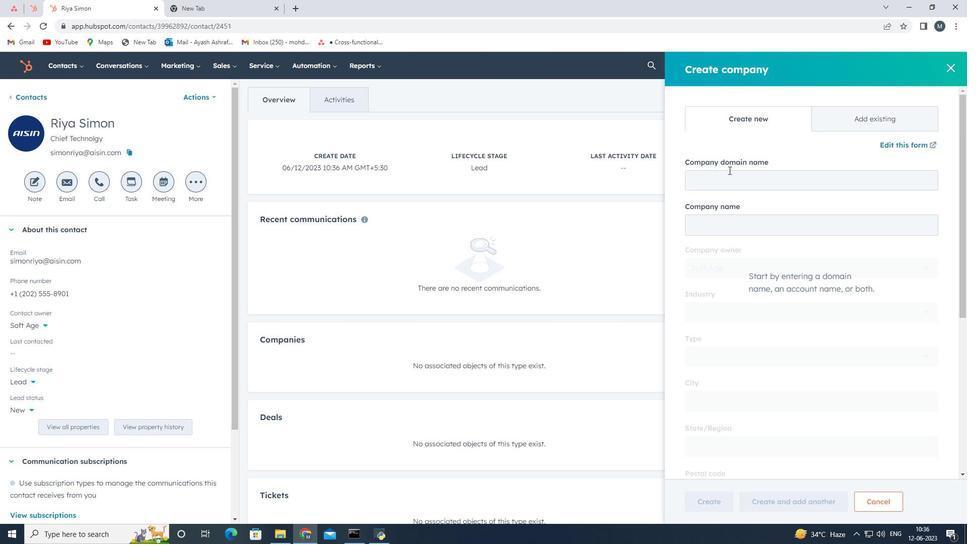 
Action: Mouse pressed left at (725, 183)
Screenshot: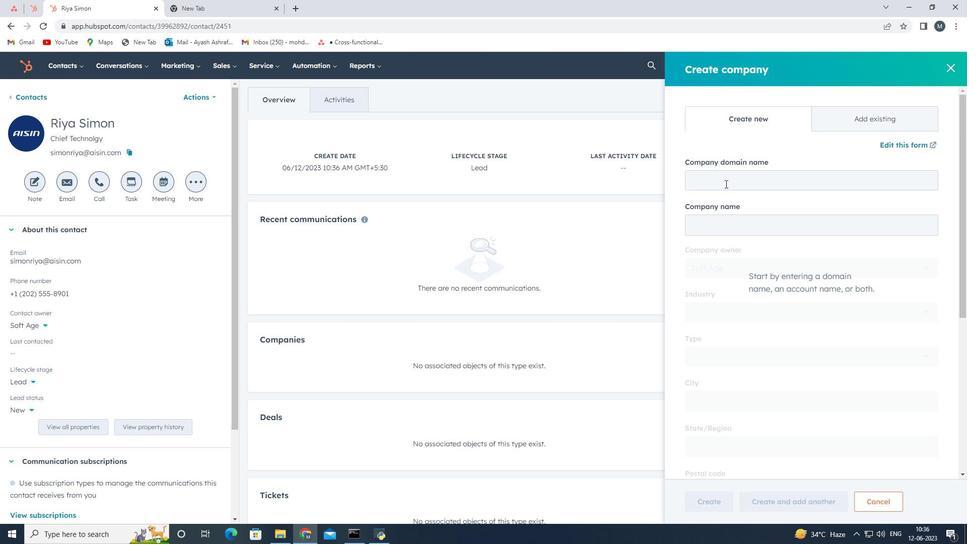 
Action: Key pressed www.oocllogist<Key.backspace>tics.com
Screenshot: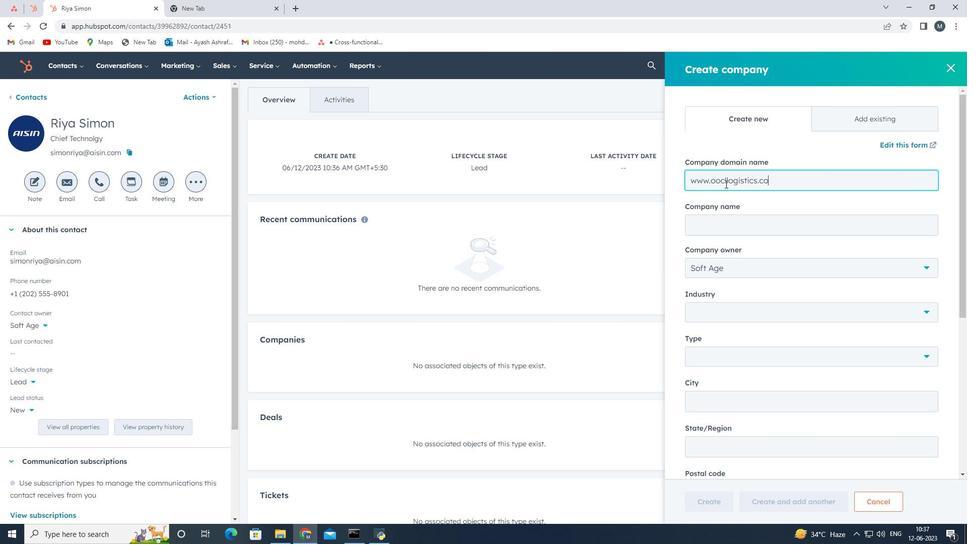 
Action: Mouse moved to (700, 348)
Screenshot: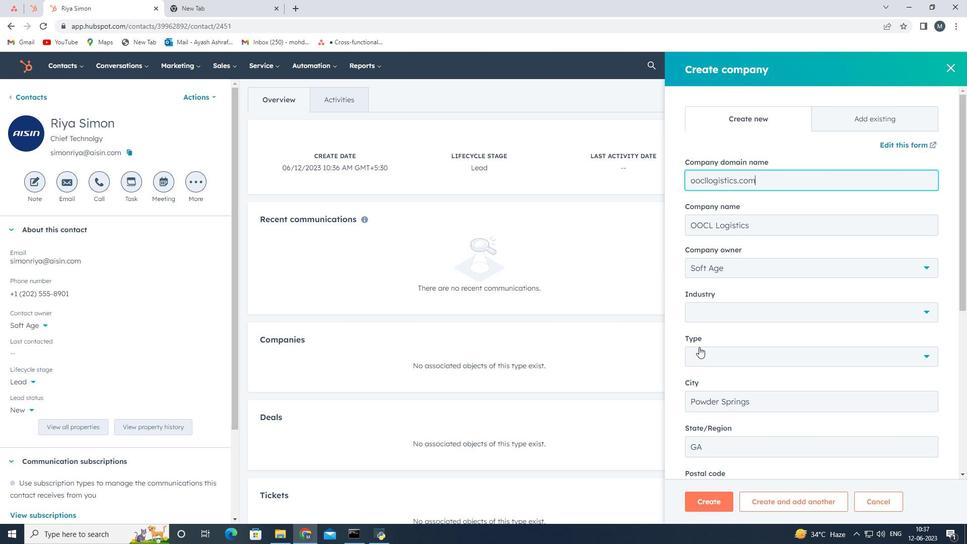 
Action: Mouse pressed left at (700, 348)
Screenshot: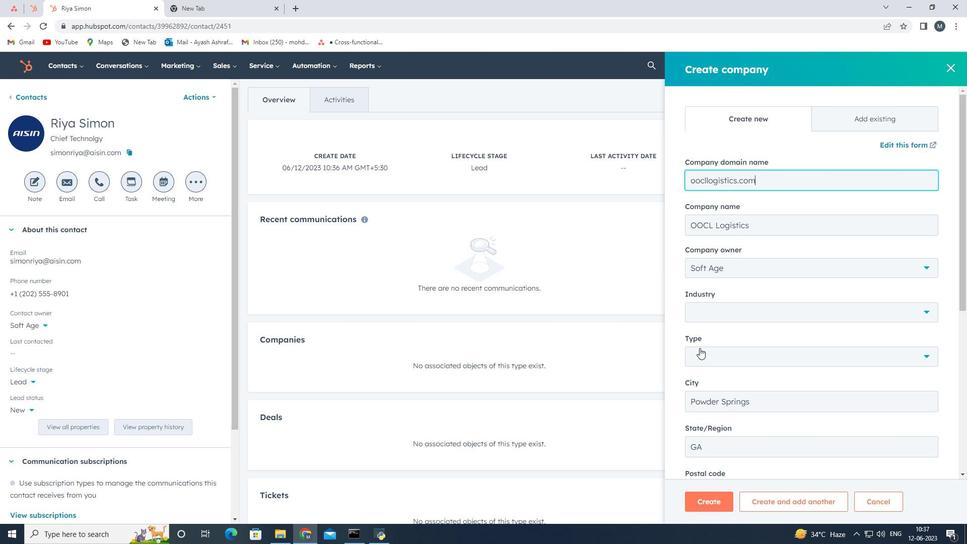
Action: Mouse moved to (708, 437)
Screenshot: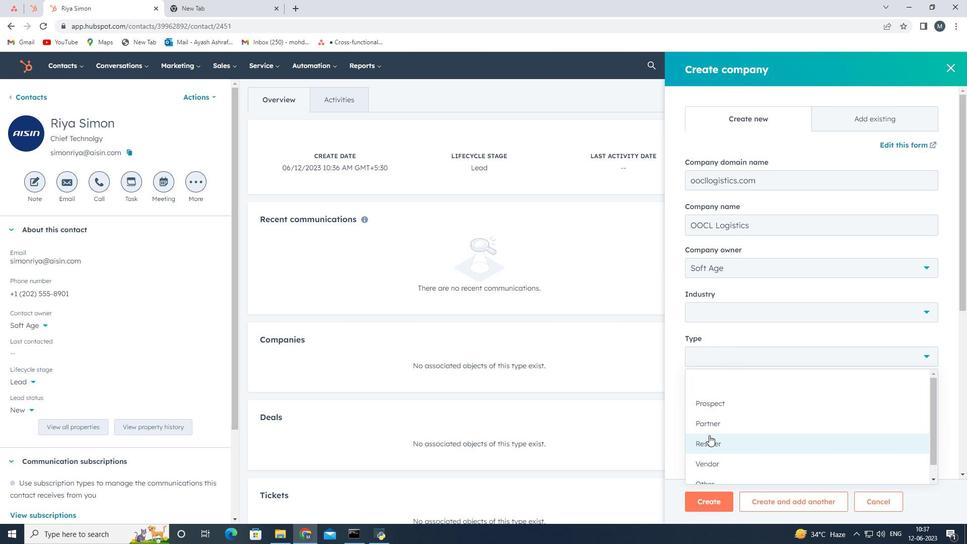 
Action: Mouse pressed left at (708, 437)
Screenshot: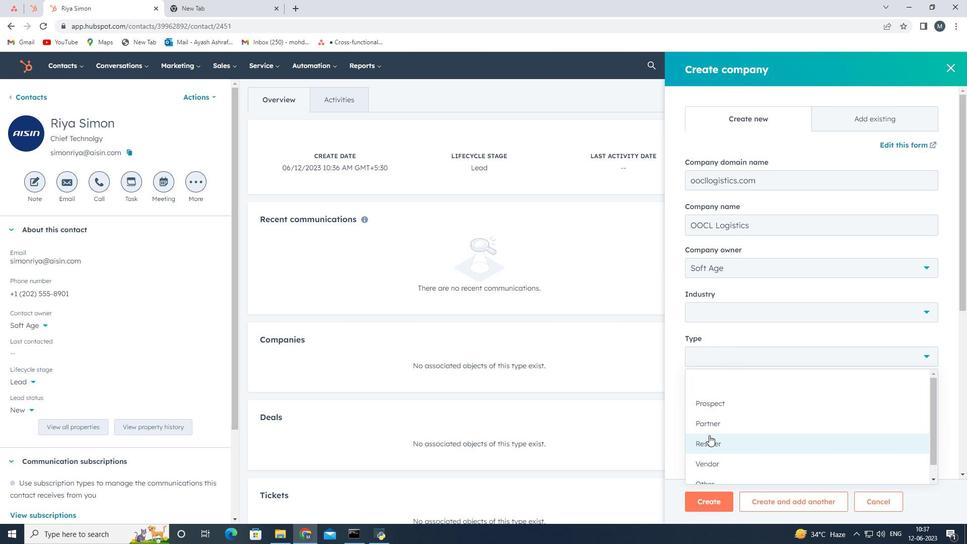 
Action: Mouse moved to (751, 317)
Screenshot: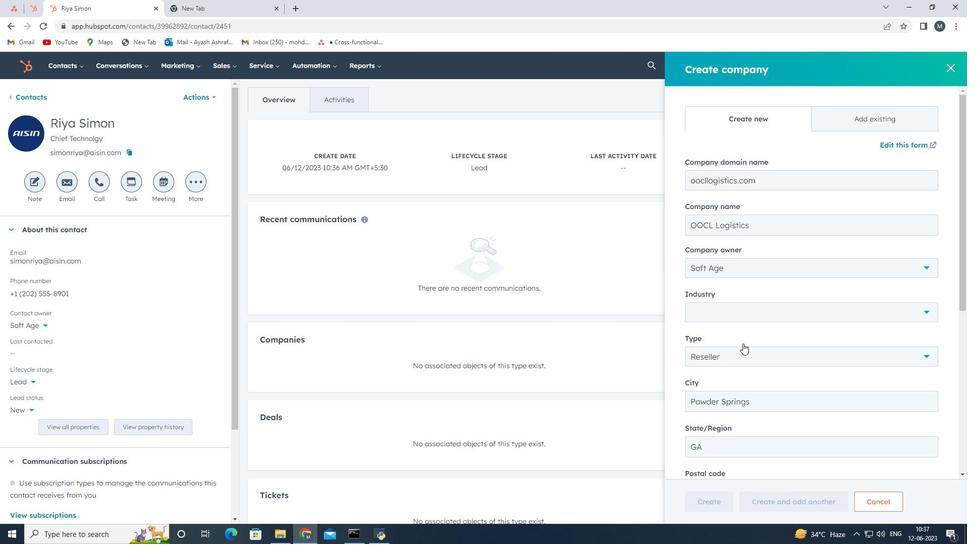 
Action: Mouse scrolled (751, 316) with delta (0, 0)
Screenshot: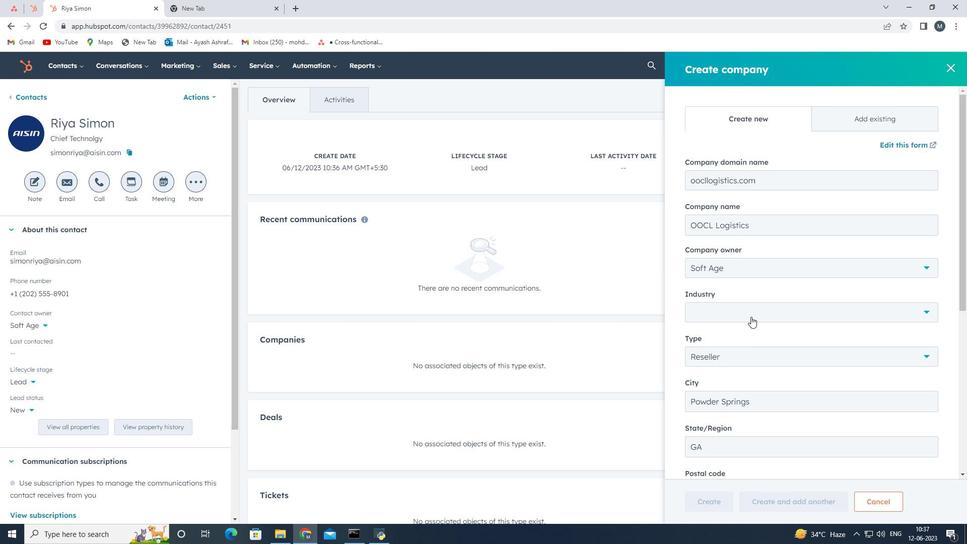 
Action: Mouse scrolled (751, 316) with delta (0, 0)
Screenshot: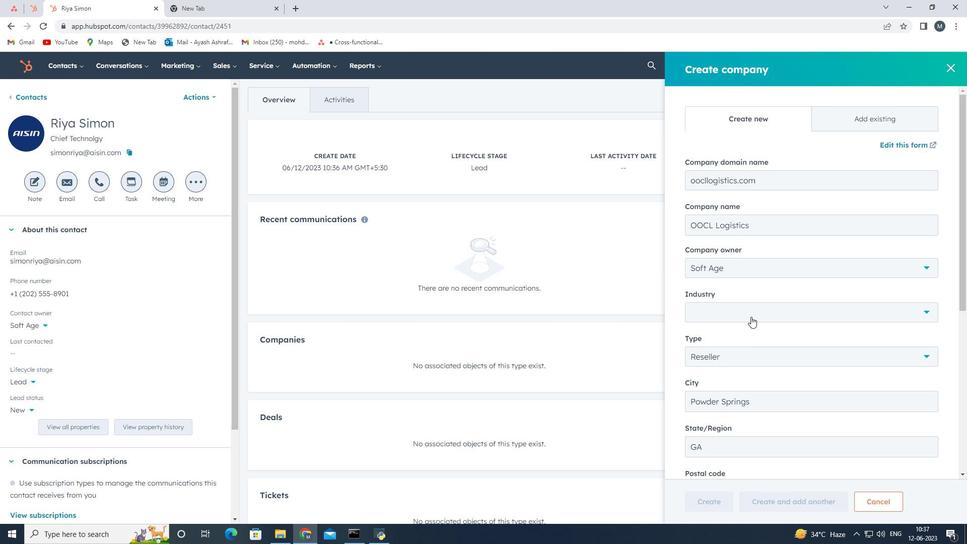 
Action: Mouse scrolled (751, 316) with delta (0, 0)
Screenshot: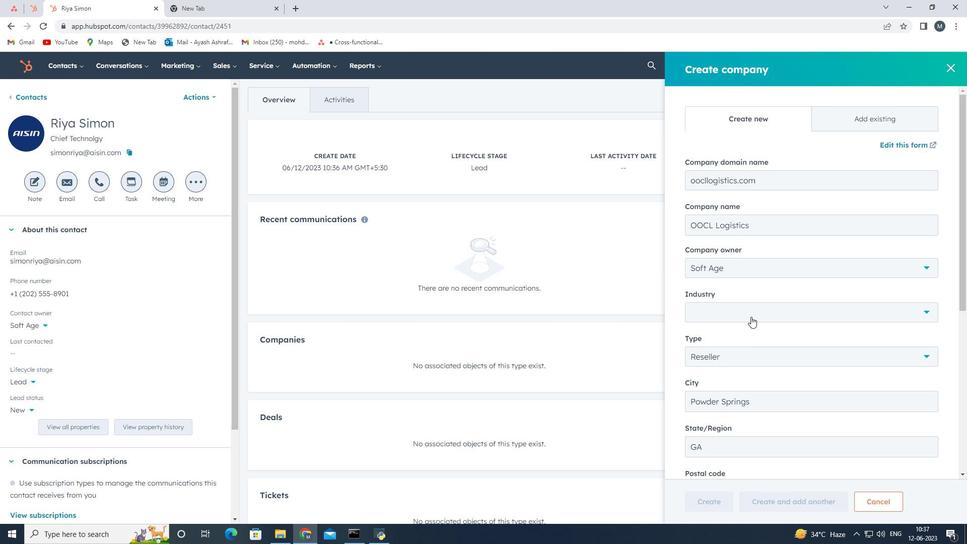 
Action: Mouse scrolled (751, 316) with delta (0, 0)
Screenshot: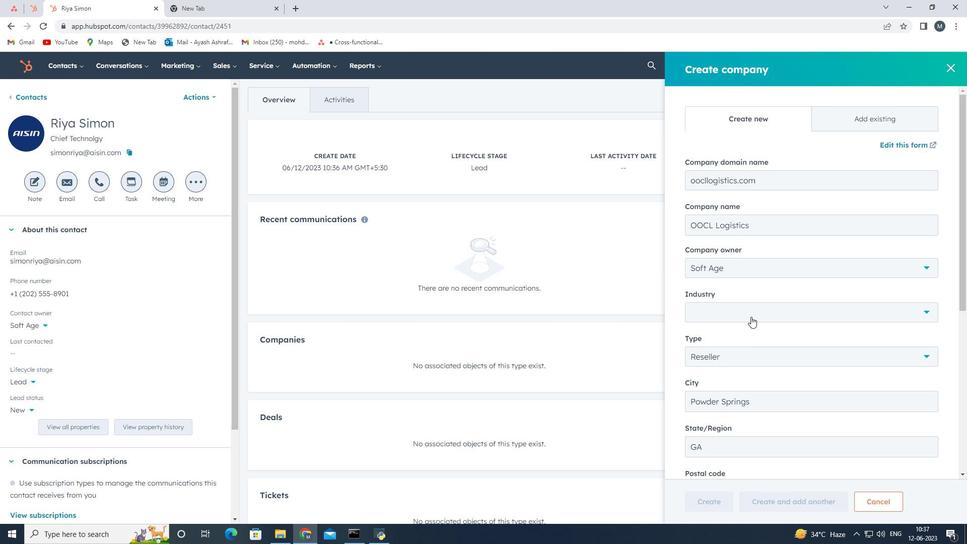 
Action: Mouse scrolled (751, 316) with delta (0, 0)
Screenshot: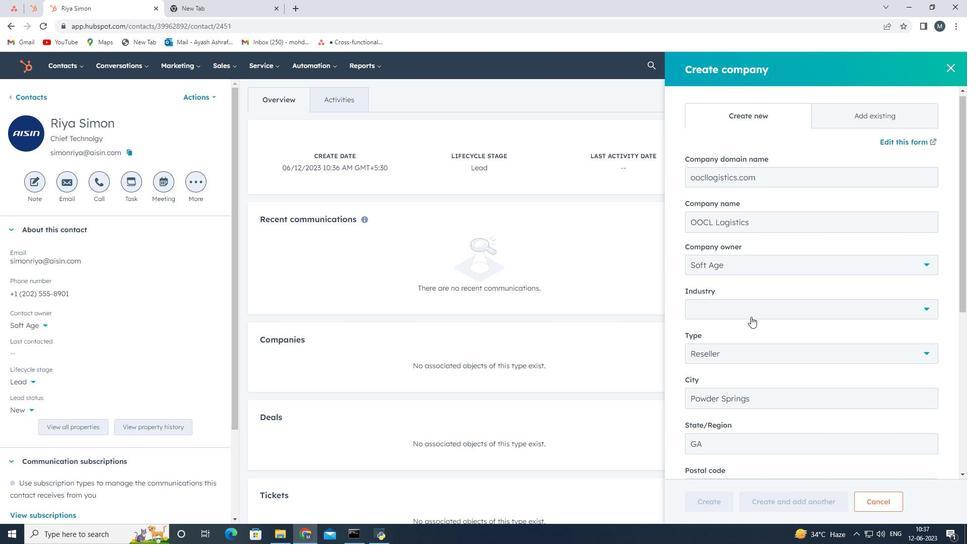 
Action: Mouse scrolled (751, 316) with delta (0, 0)
Screenshot: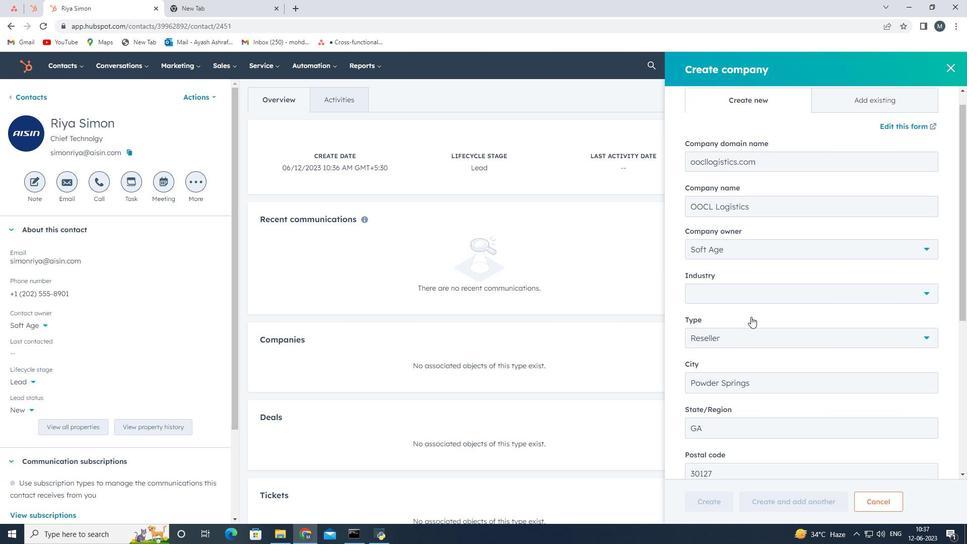 
Action: Mouse moved to (729, 367)
Screenshot: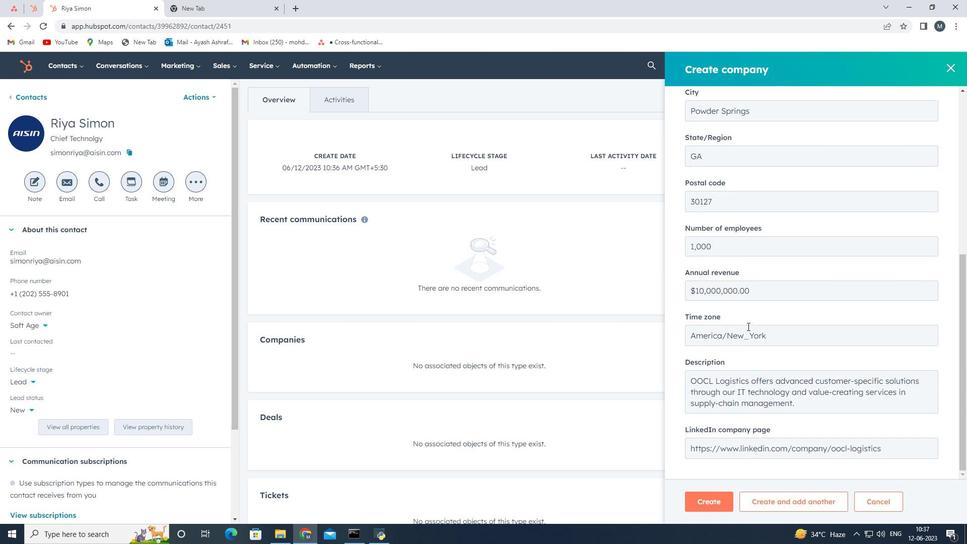 
Action: Mouse scrolled (729, 367) with delta (0, 0)
Screenshot: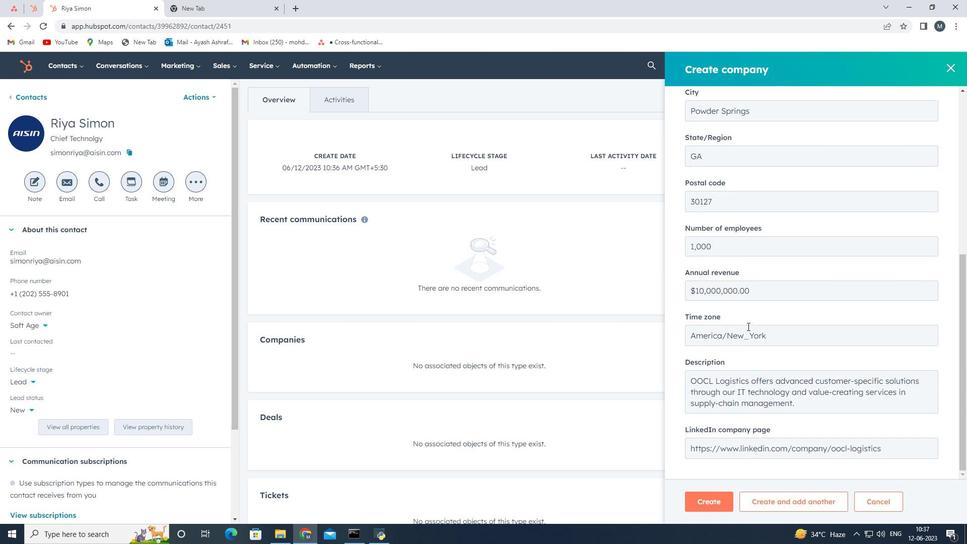 
Action: Mouse moved to (728, 371)
Screenshot: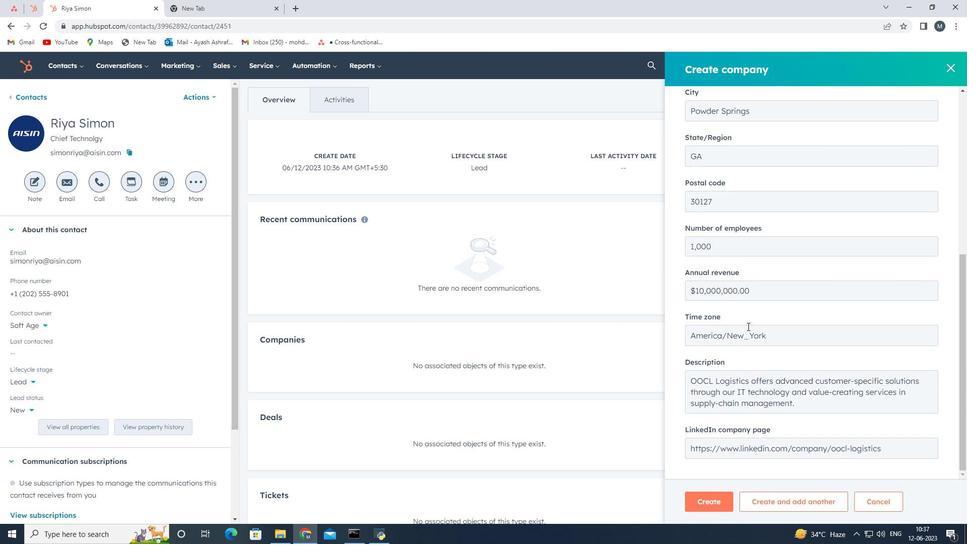 
Action: Mouse scrolled (728, 370) with delta (0, 0)
Screenshot: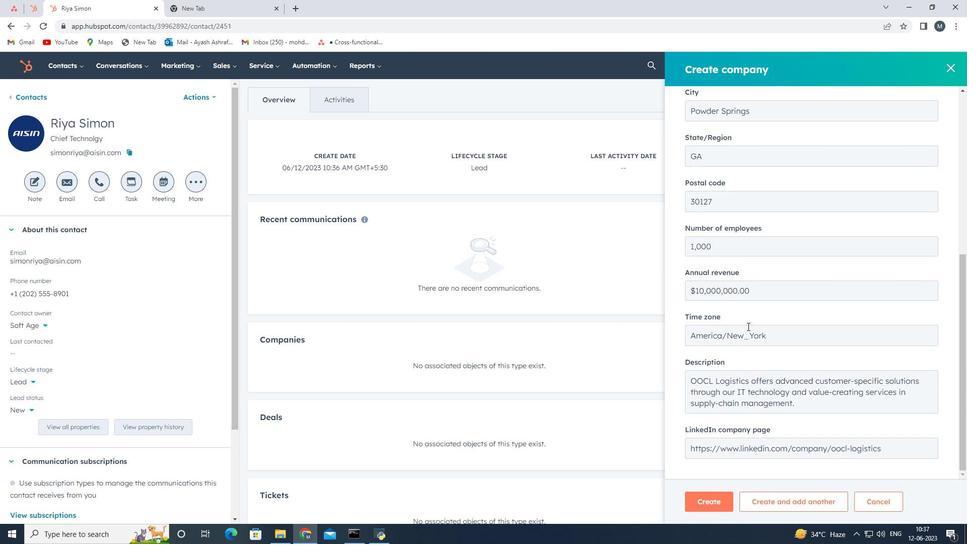 
Action: Mouse moved to (728, 371)
Screenshot: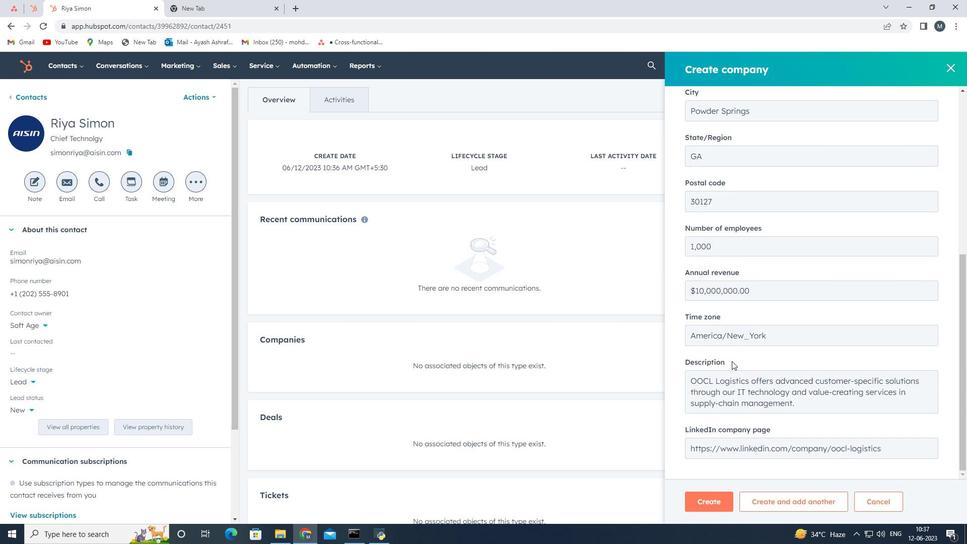 
Action: Mouse scrolled (728, 371) with delta (0, 0)
Screenshot: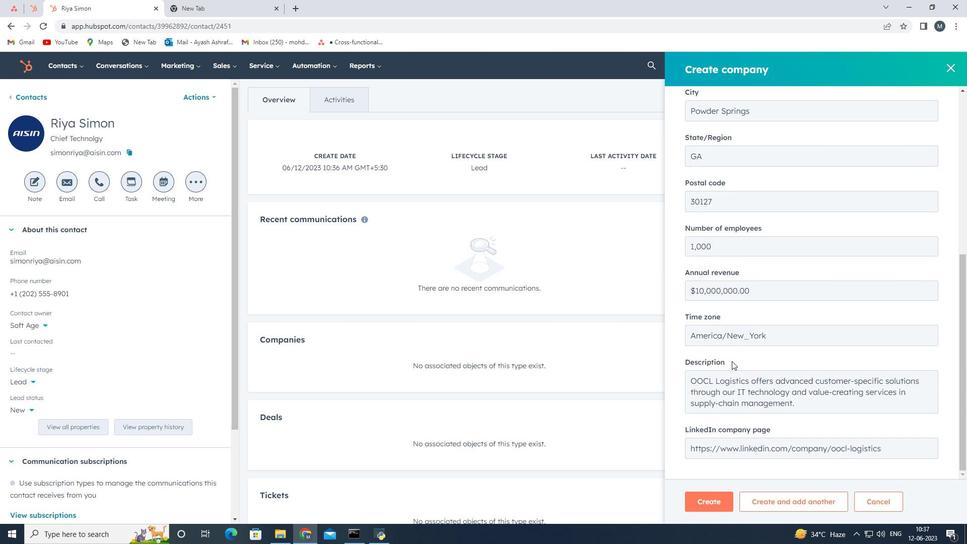 
Action: Mouse moved to (728, 372)
Screenshot: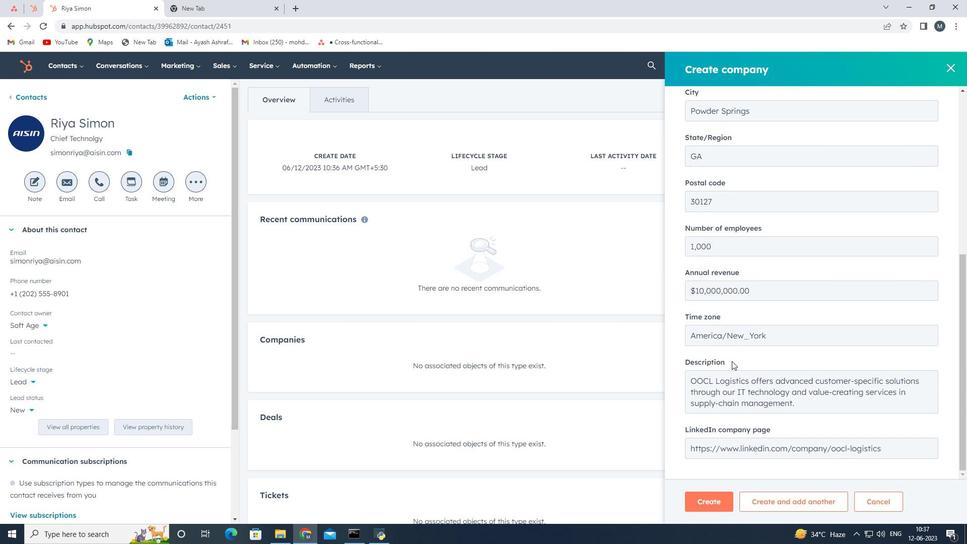 
Action: Mouse scrolled (728, 371) with delta (0, 0)
Screenshot: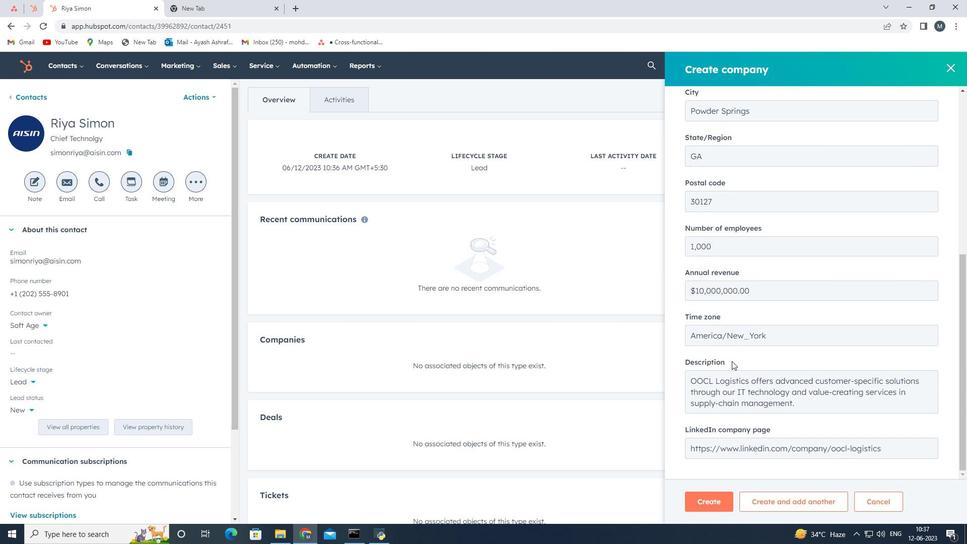 
Action: Mouse moved to (728, 373)
Screenshot: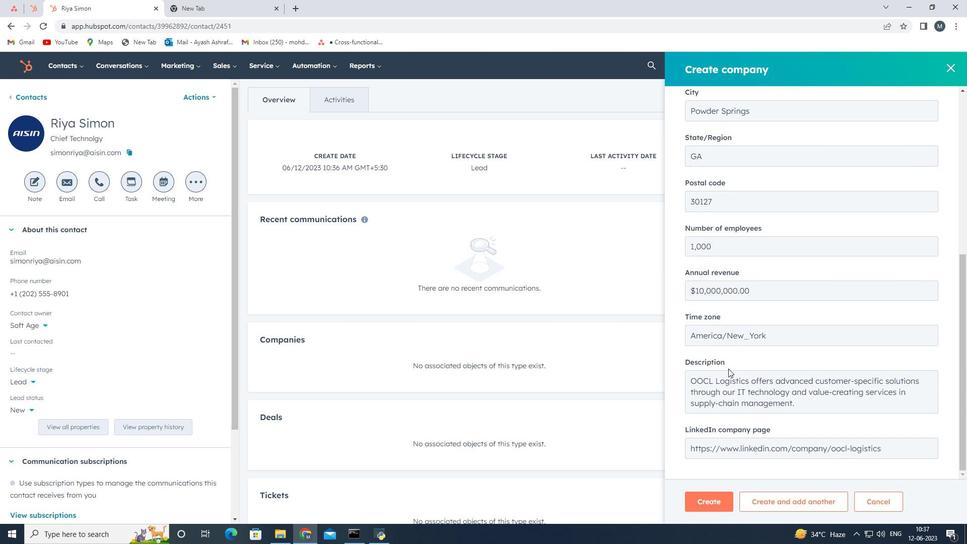 
Action: Mouse scrolled (728, 373) with delta (0, 0)
Screenshot: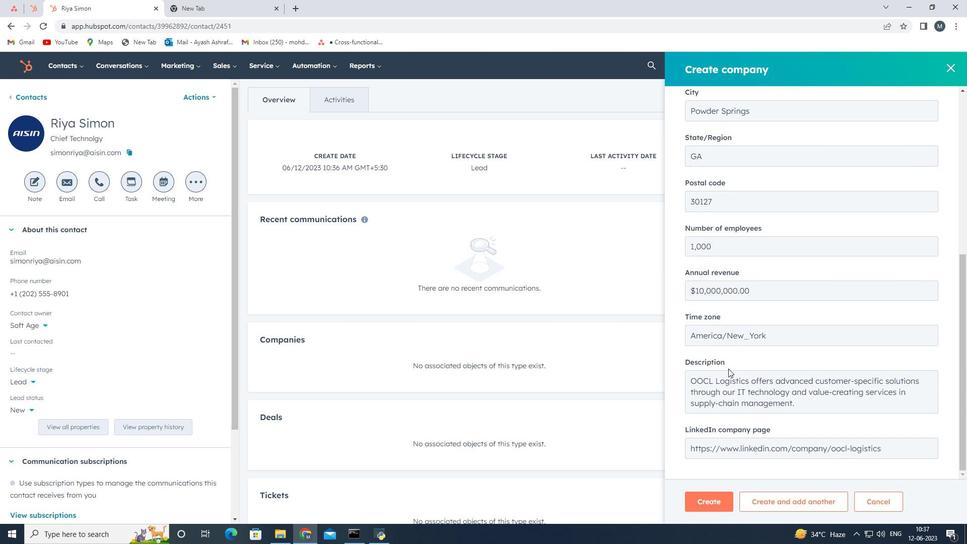 
Action: Mouse moved to (699, 498)
Screenshot: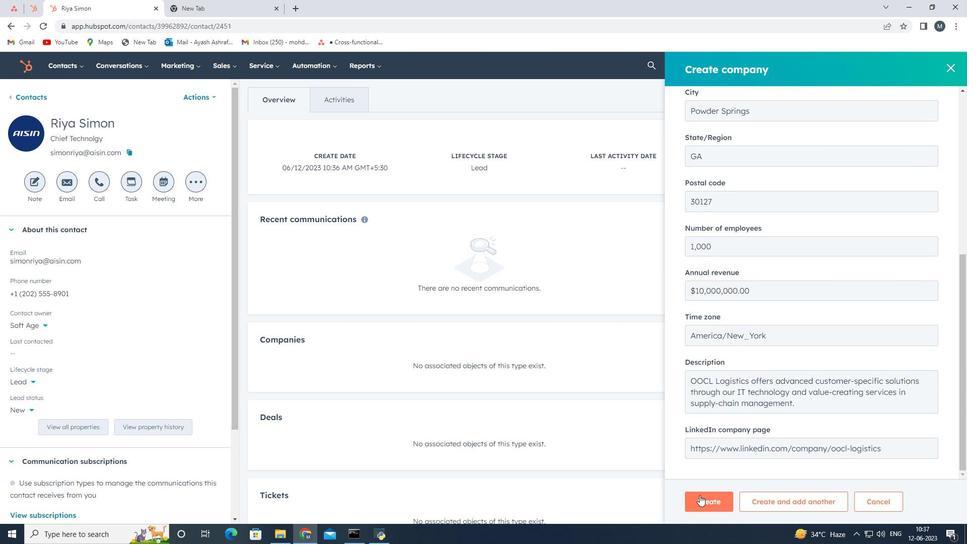 
Action: Mouse pressed left at (699, 498)
Screenshot: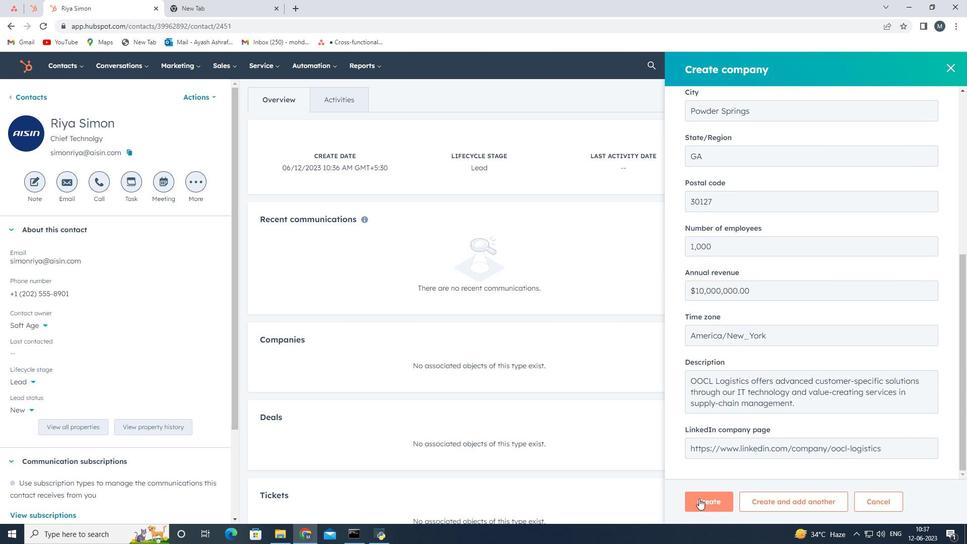 
Action: Mouse moved to (303, 288)
Screenshot: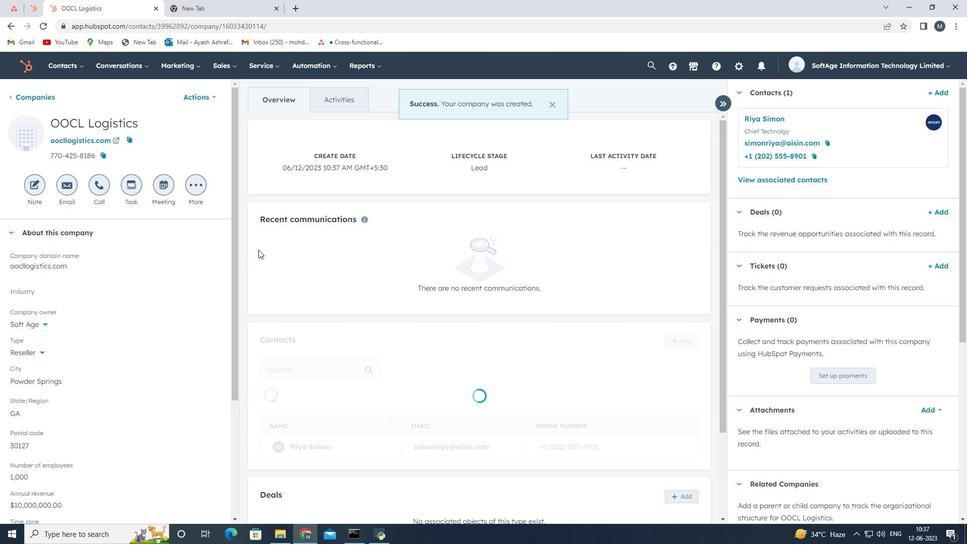 
